 Task: Open Card Card0000000156 in Board Board0000000039 in Workspace WS0000000013 in Trello. Add Member Carxxstreet791@gmail.com to Card Card0000000156 in Board Board0000000039 in Workspace WS0000000013 in Trello. Add Red Label titled Label0000000156 to Card Card0000000156 in Board Board0000000039 in Workspace WS0000000013 in Trello. Add Checklist CL0000000156 to Card Card0000000156 in Board Board0000000039 in Workspace WS0000000013 in Trello. Add Dates with Start Date as Nov 01 2023 and Due Date as Nov 30 2023 to Card Card0000000156 in Board Board0000000039 in Workspace WS0000000013 in Trello
Action: Mouse moved to (627, 104)
Screenshot: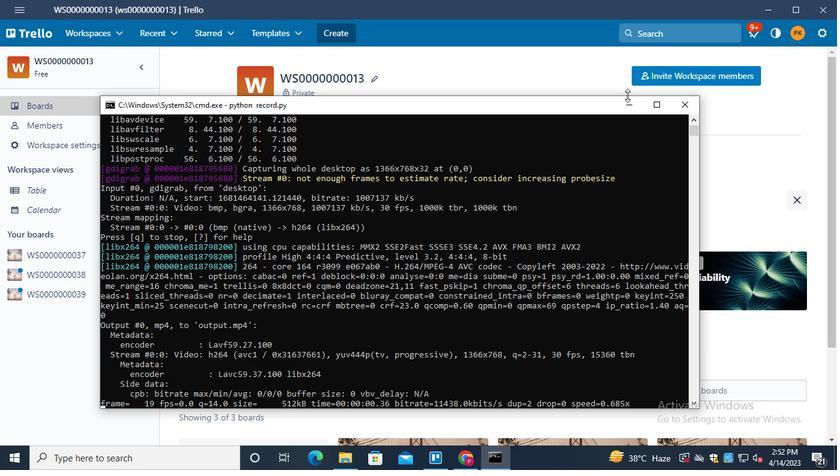 
Action: Mouse pressed left at (627, 104)
Screenshot: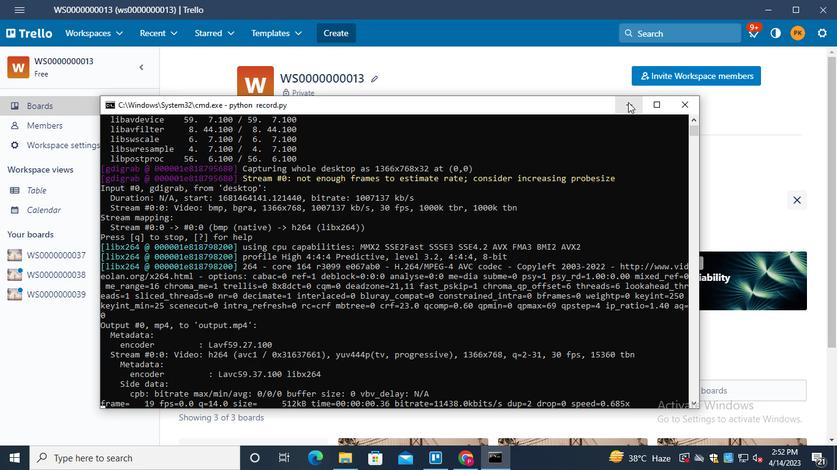
Action: Mouse moved to (49, 291)
Screenshot: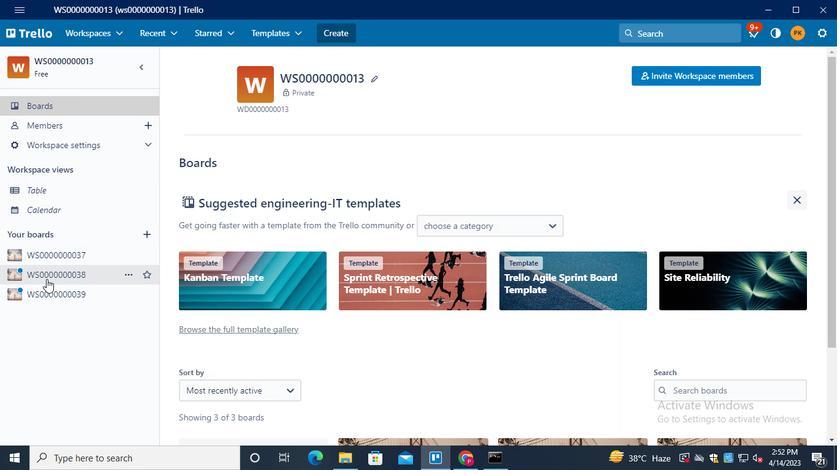 
Action: Mouse pressed left at (49, 291)
Screenshot: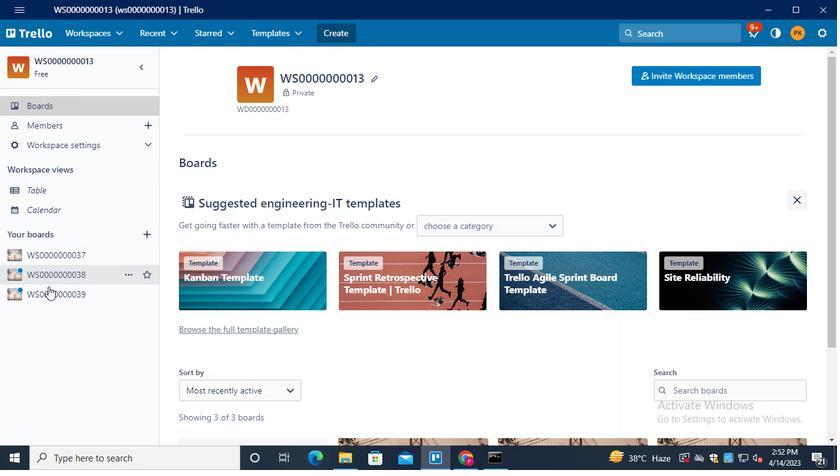 
Action: Mouse moved to (224, 394)
Screenshot: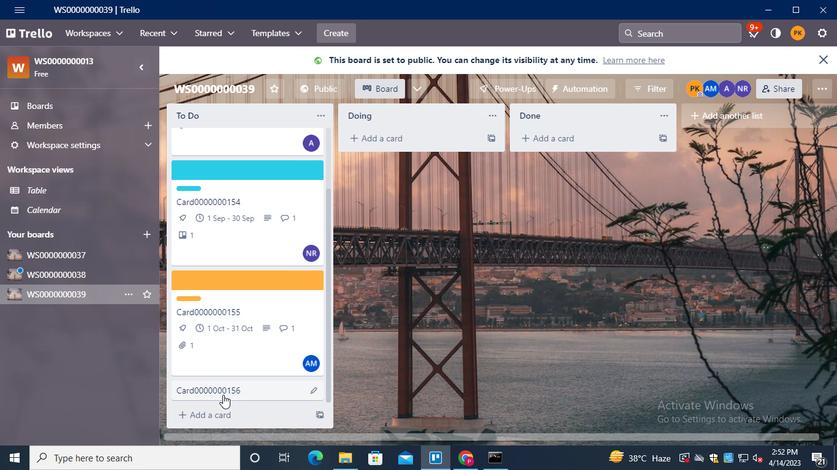 
Action: Mouse pressed left at (224, 394)
Screenshot: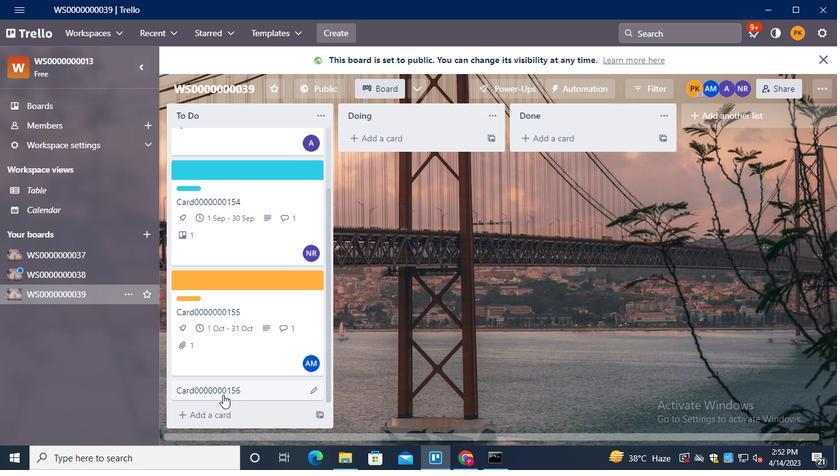 
Action: Mouse moved to (585, 154)
Screenshot: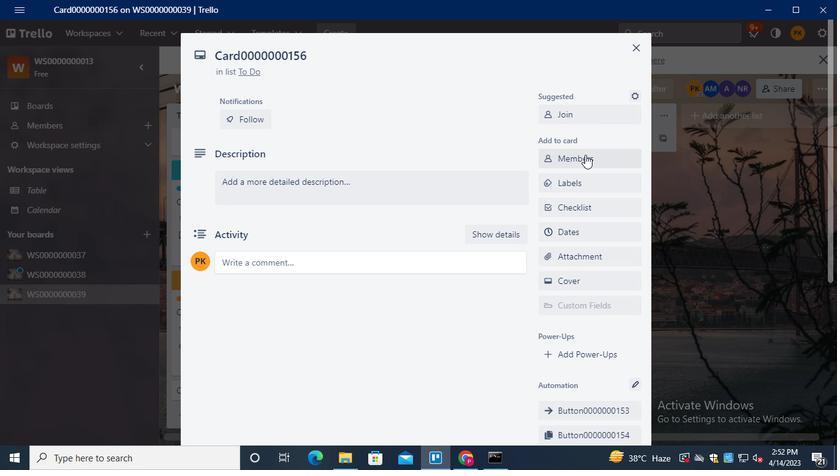 
Action: Mouse pressed left at (585, 154)
Screenshot: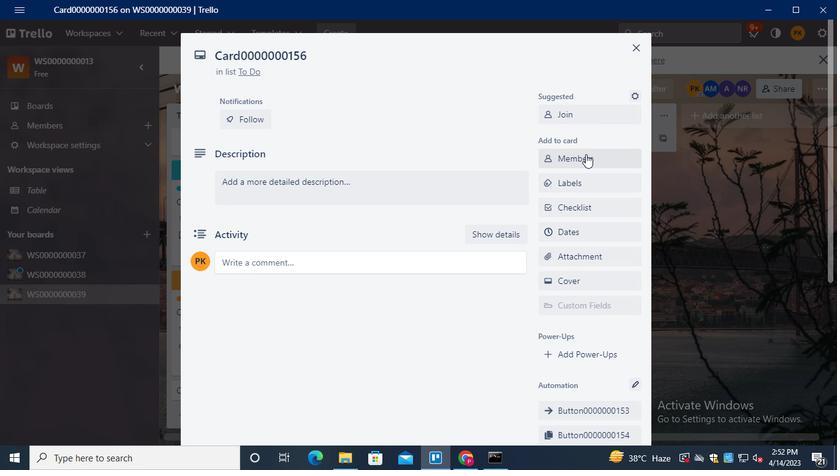 
Action: Mouse moved to (580, 158)
Screenshot: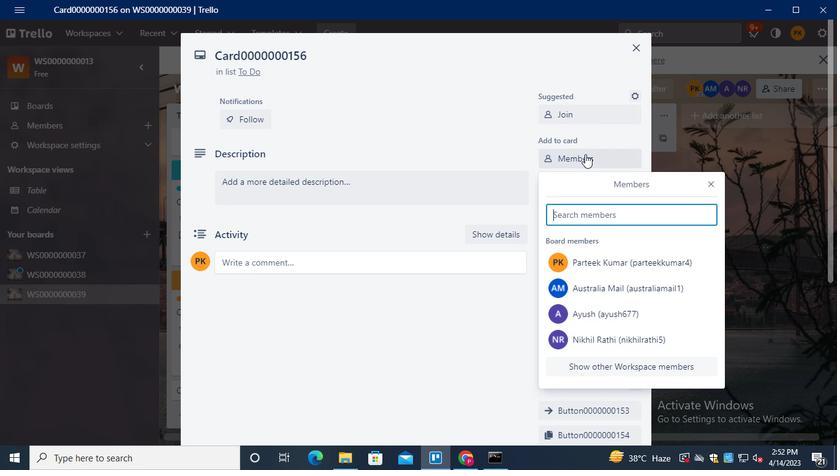 
Action: Keyboard Key.shift
Screenshot: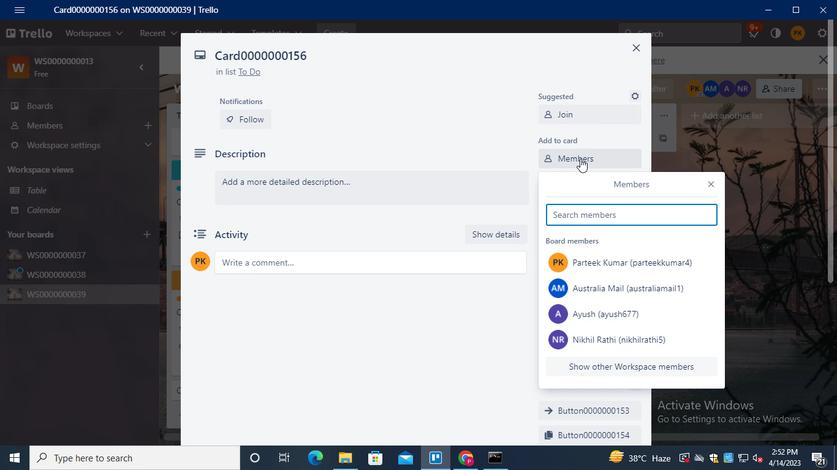 
Action: Keyboard Key.shift
Screenshot: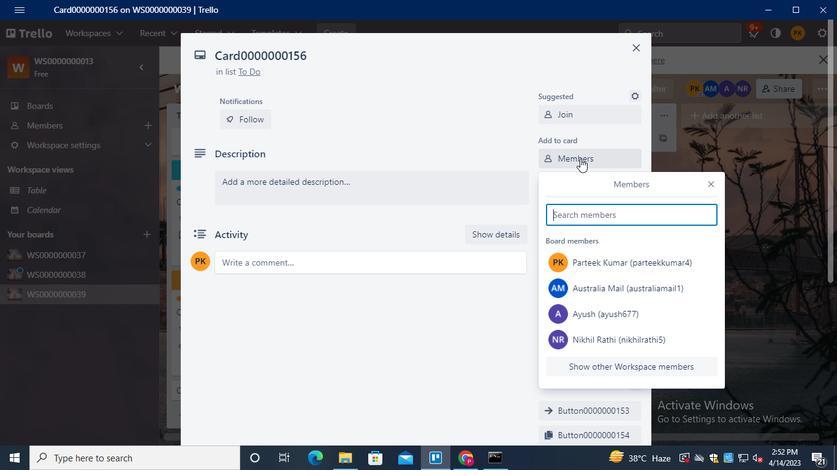 
Action: Keyboard Key.shift
Screenshot: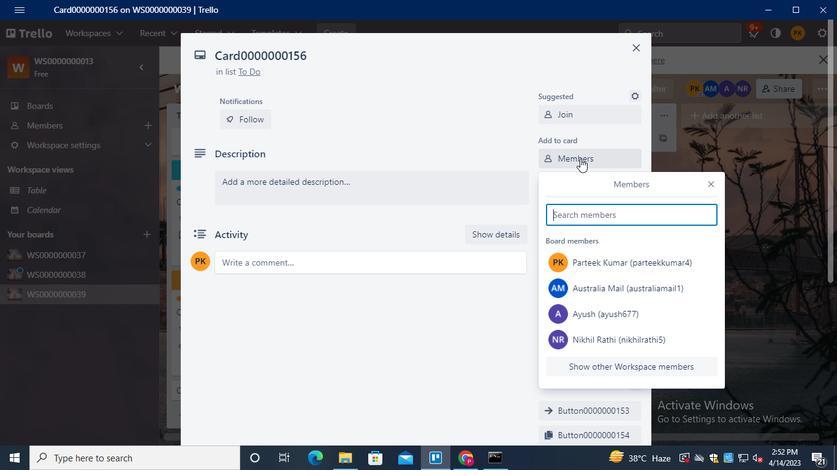 
Action: Keyboard Key.shift
Screenshot: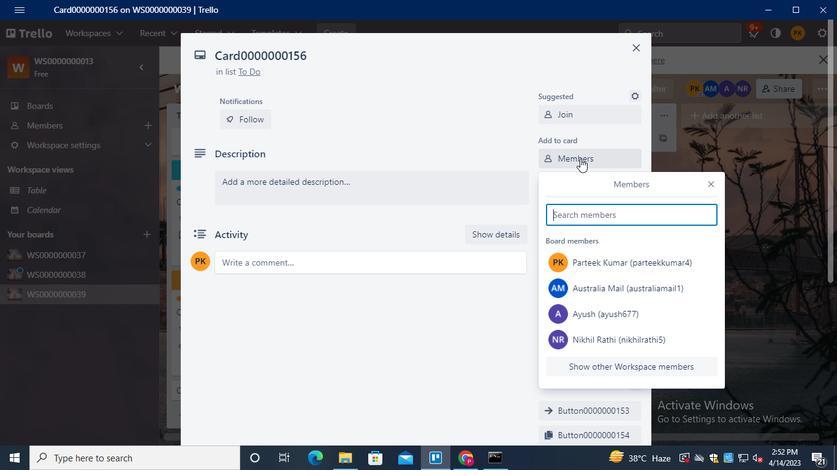 
Action: Keyboard C
Screenshot: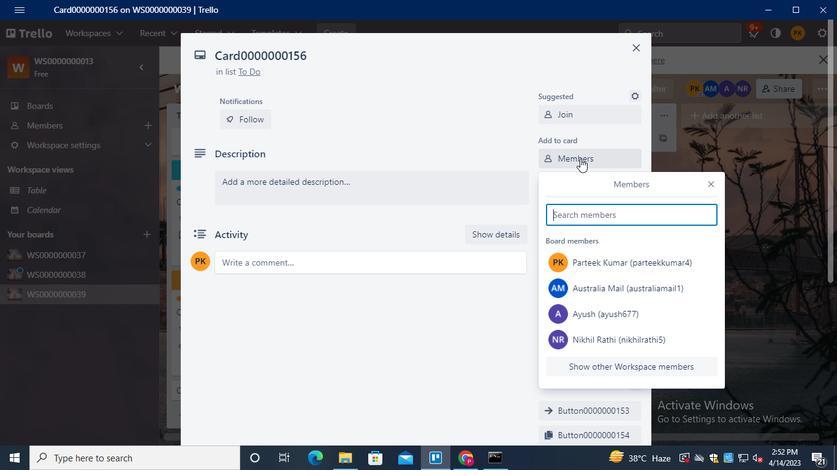 
Action: Keyboard a
Screenshot: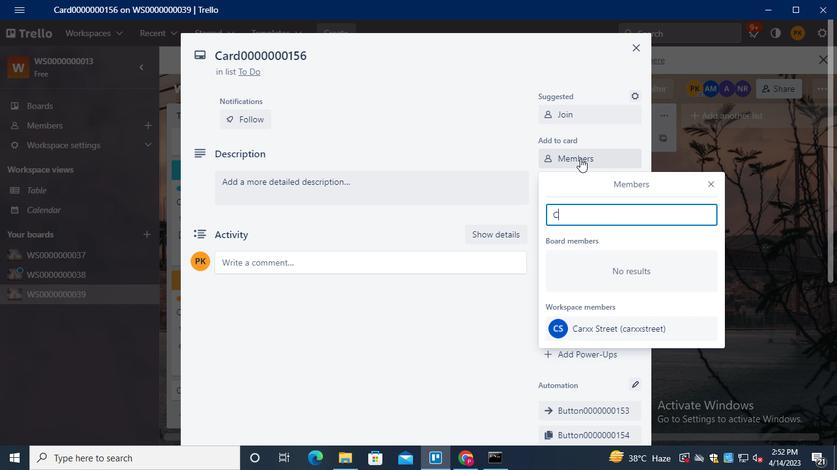 
Action: Keyboard r
Screenshot: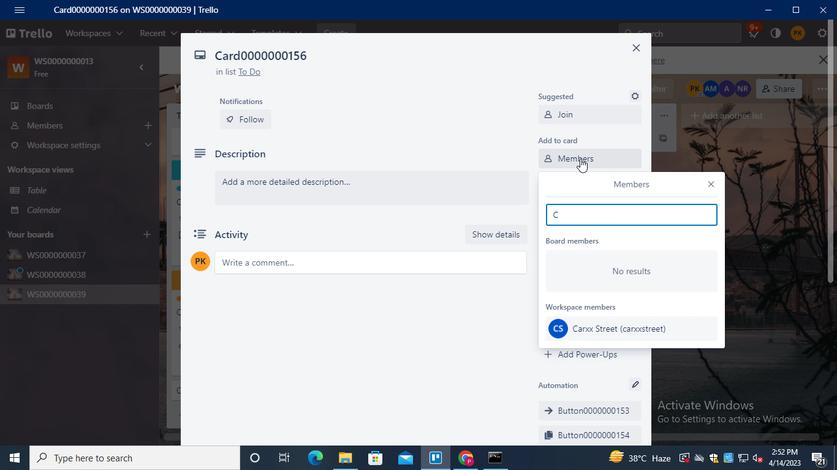 
Action: Mouse moved to (590, 331)
Screenshot: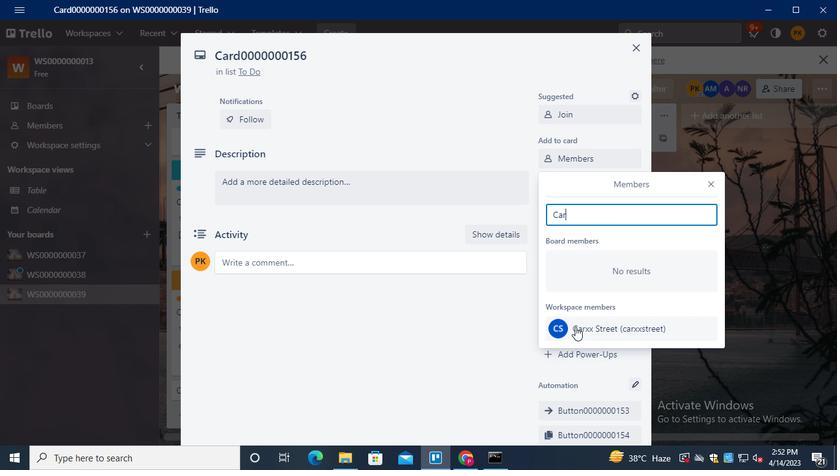 
Action: Mouse pressed left at (590, 331)
Screenshot: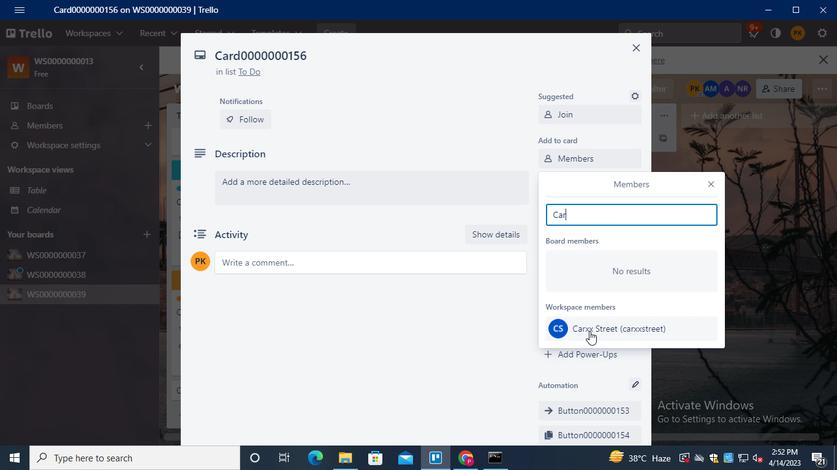 
Action: Mouse moved to (708, 184)
Screenshot: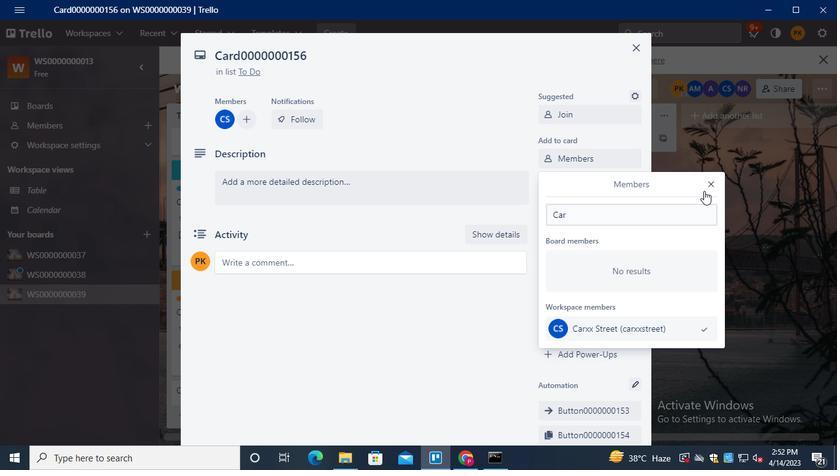 
Action: Mouse pressed left at (708, 184)
Screenshot: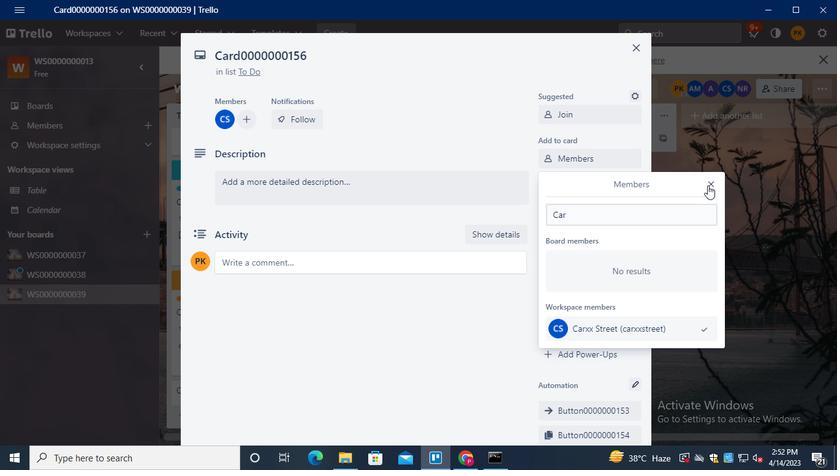 
Action: Mouse moved to (577, 188)
Screenshot: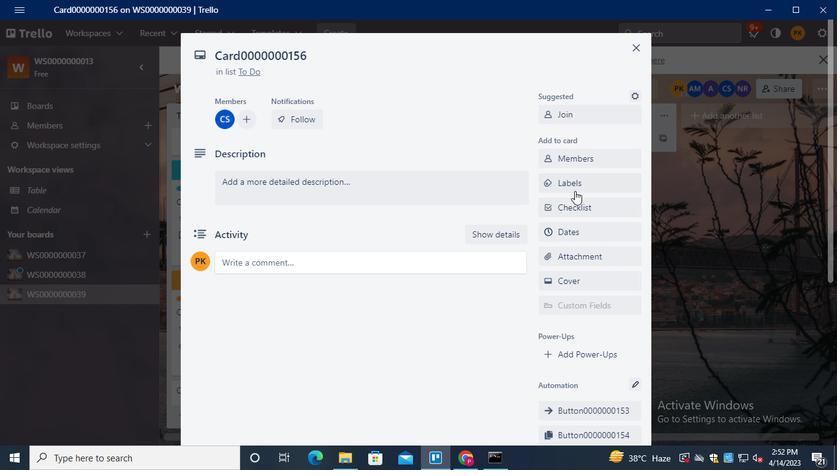 
Action: Mouse pressed left at (577, 188)
Screenshot: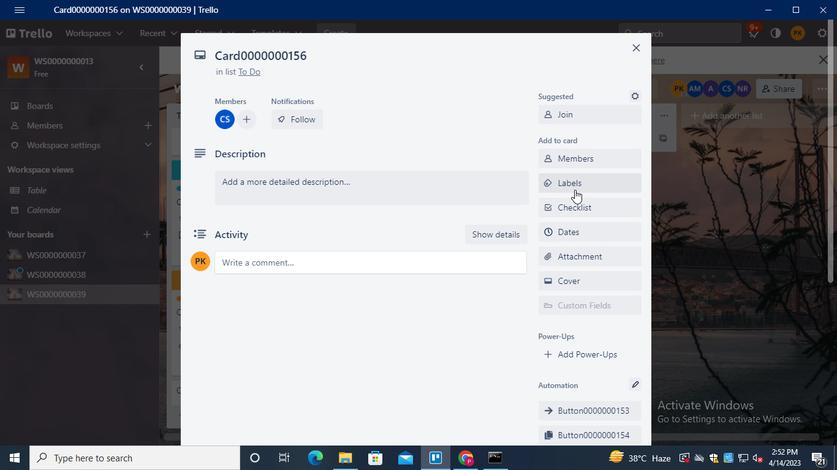 
Action: Mouse moved to (599, 339)
Screenshot: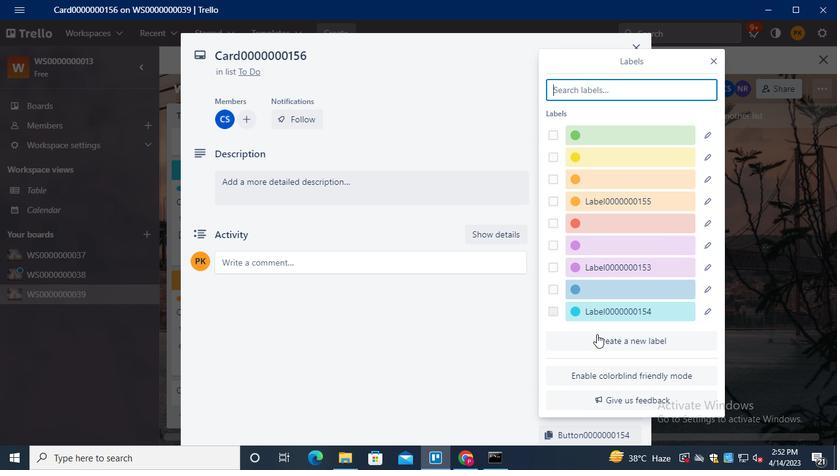 
Action: Mouse pressed left at (599, 339)
Screenshot: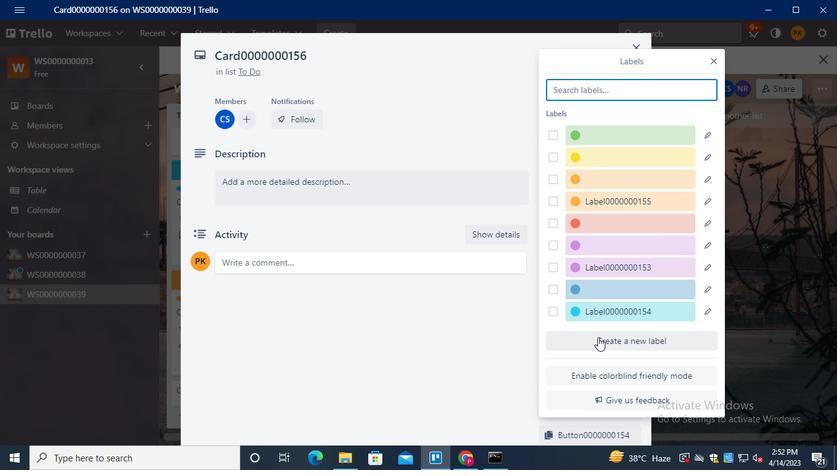 
Action: Mouse moved to (589, 207)
Screenshot: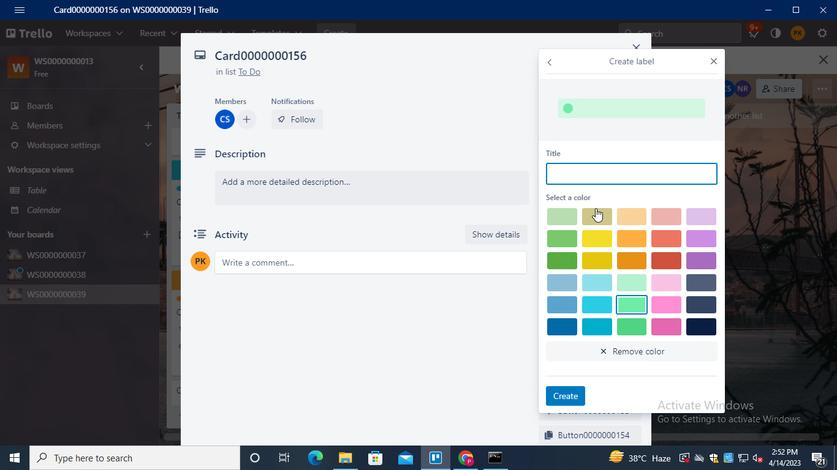 
Action: Keyboard Key.shift
Screenshot: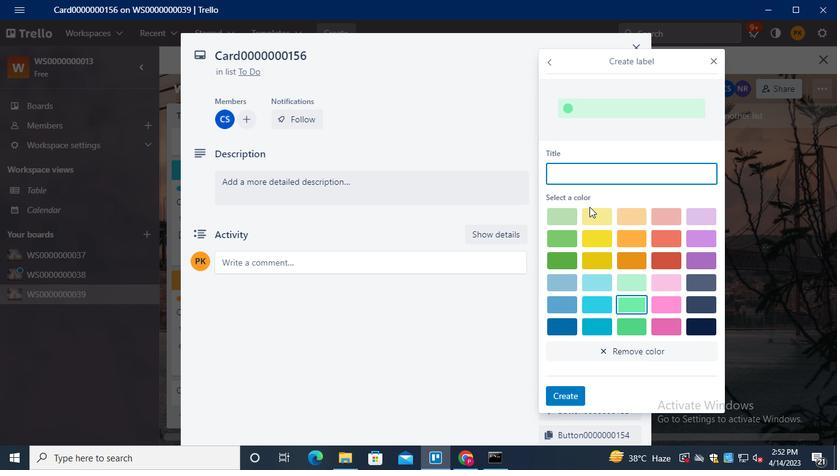 
Action: Keyboard L
Screenshot: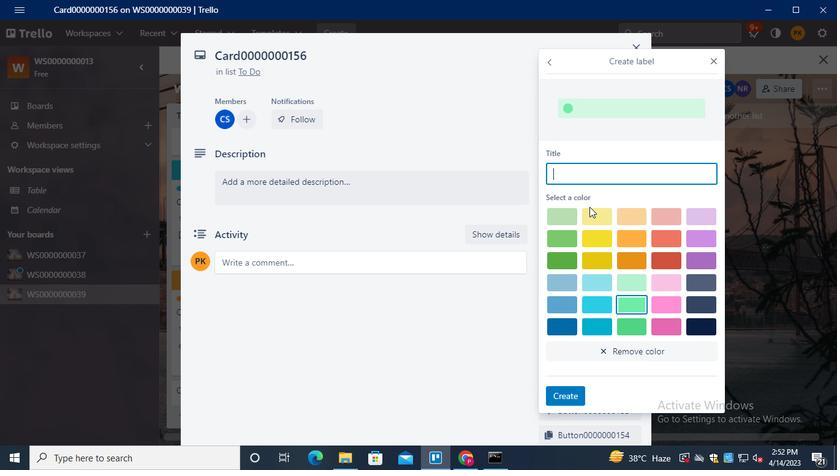 
Action: Keyboard a
Screenshot: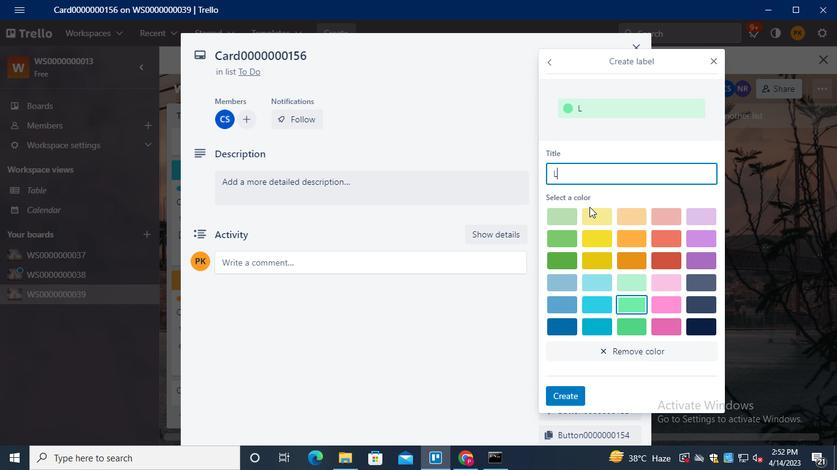 
Action: Keyboard b
Screenshot: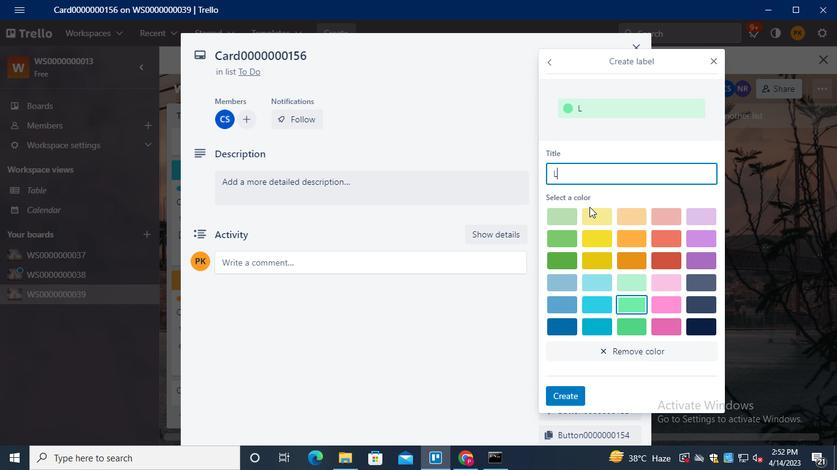 
Action: Keyboard e
Screenshot: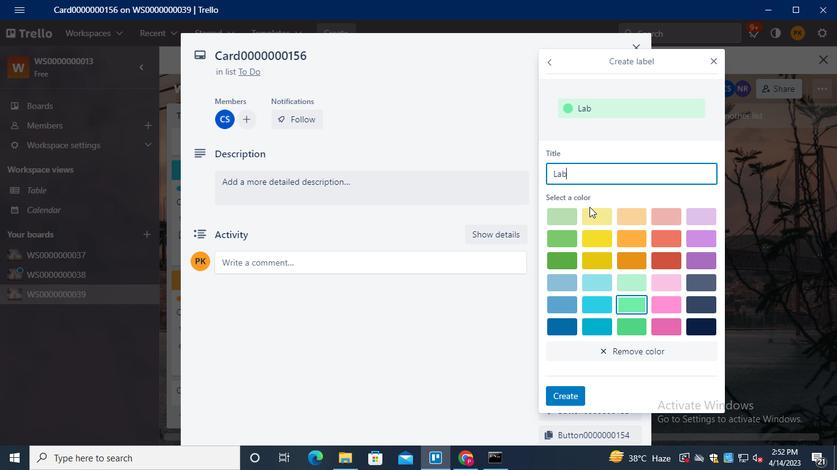 
Action: Keyboard l
Screenshot: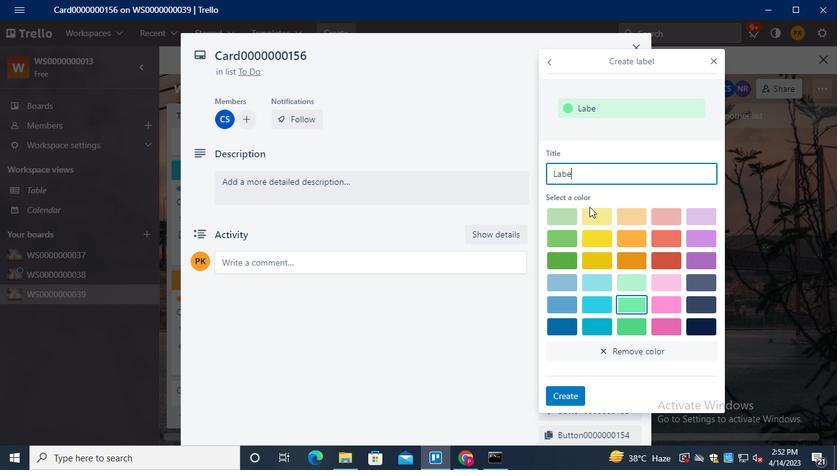 
Action: Keyboard <96>
Screenshot: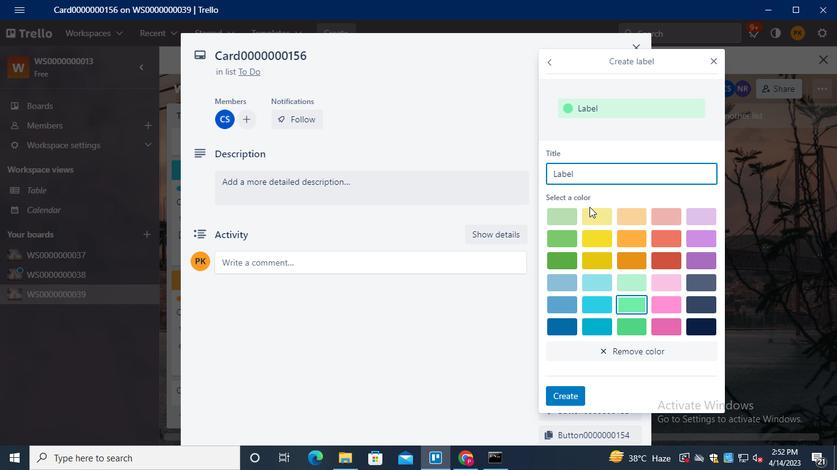 
Action: Keyboard <96>
Screenshot: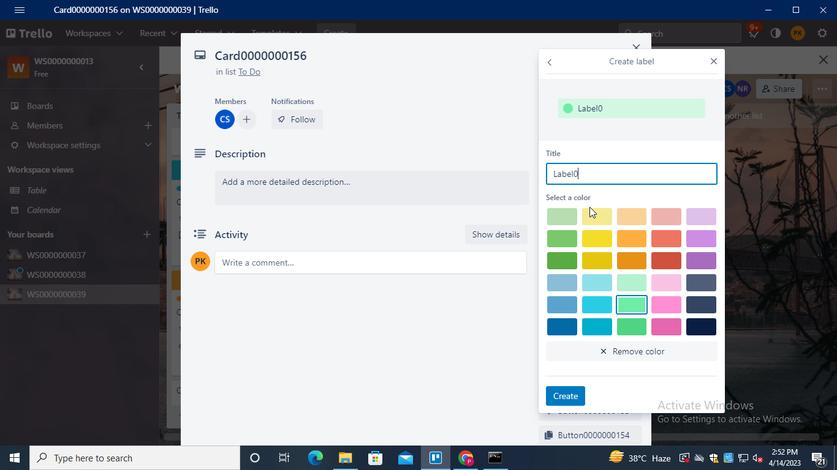 
Action: Keyboard <96>
Screenshot: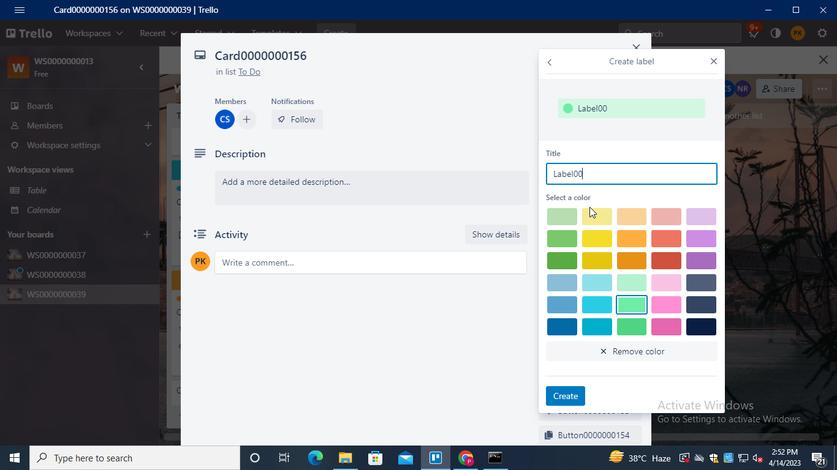 
Action: Keyboard <96>
Screenshot: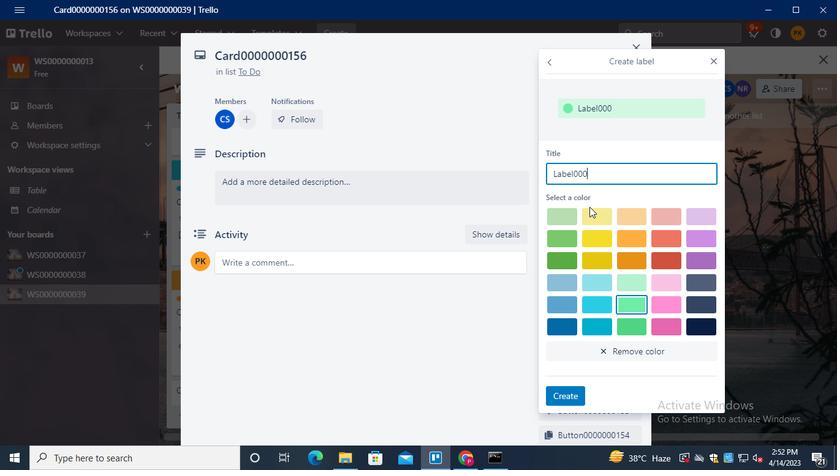 
Action: Keyboard <96>
Screenshot: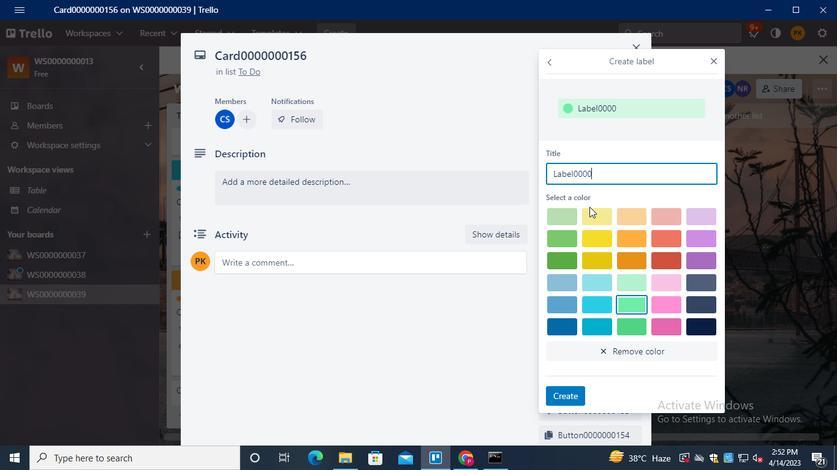 
Action: Keyboard <96>
Screenshot: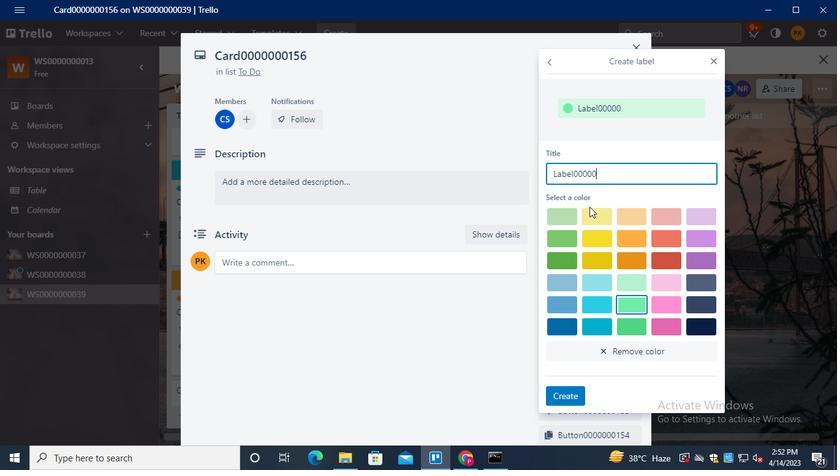 
Action: Keyboard <96>
Screenshot: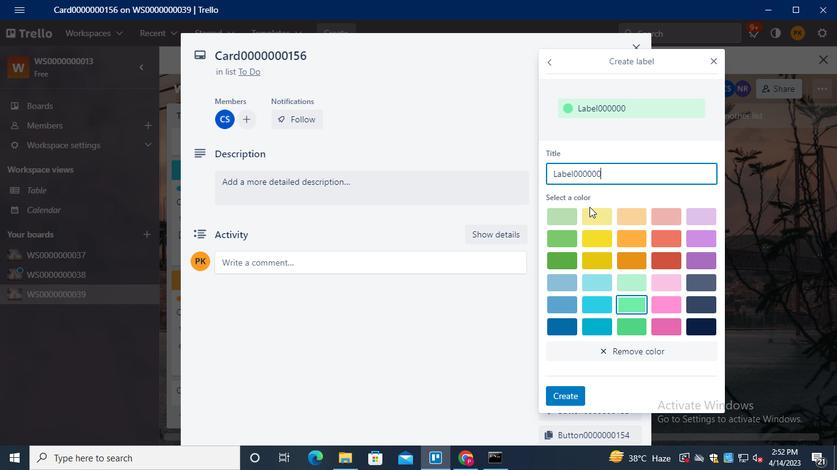 
Action: Keyboard <97>
Screenshot: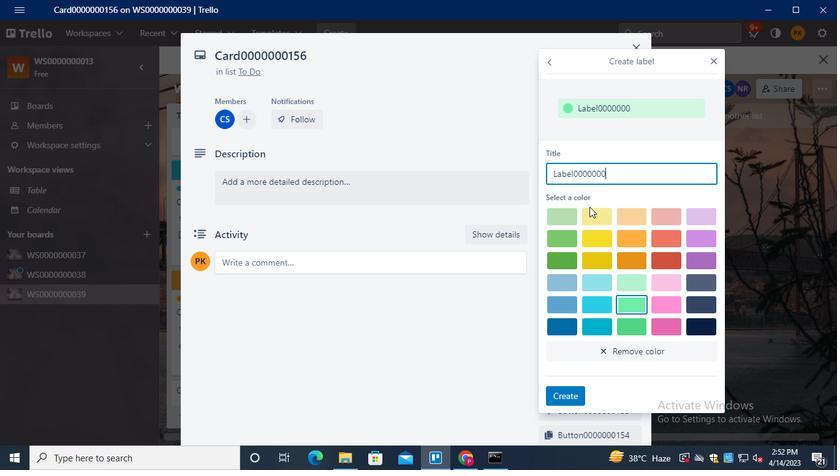 
Action: Keyboard <101>
Screenshot: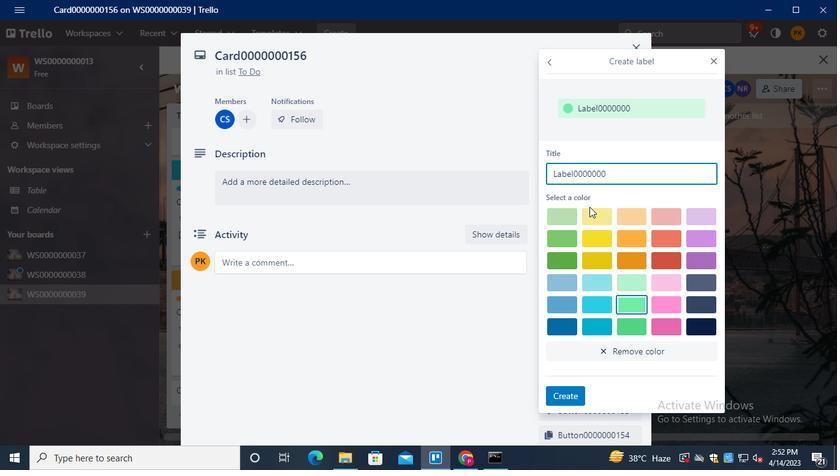 
Action: Keyboard <102>
Screenshot: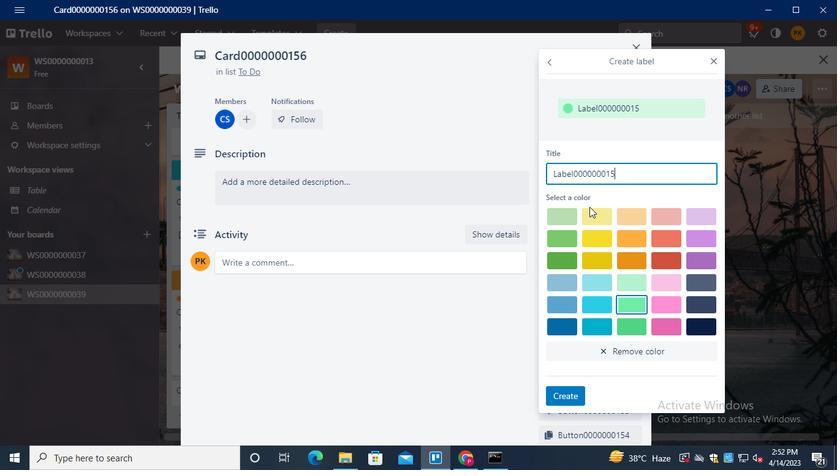 
Action: Mouse moved to (670, 243)
Screenshot: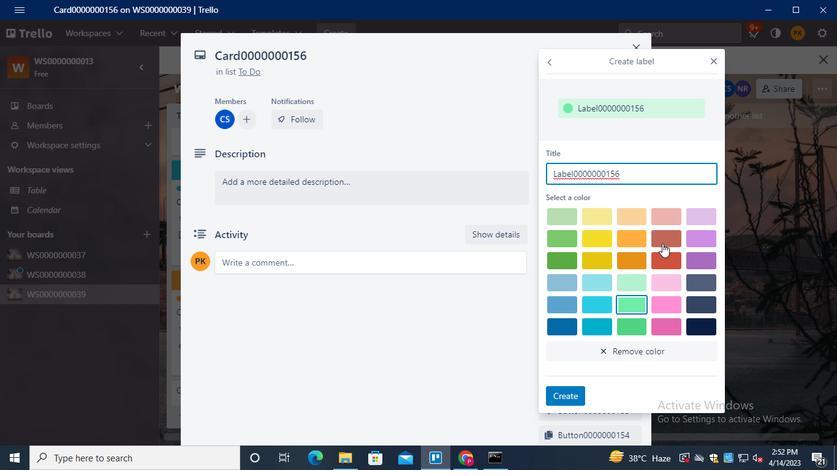 
Action: Mouse pressed left at (670, 243)
Screenshot: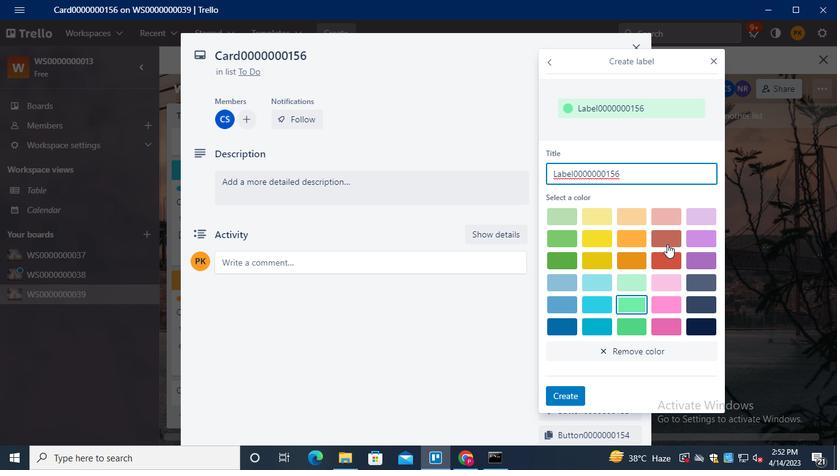 
Action: Mouse moved to (562, 394)
Screenshot: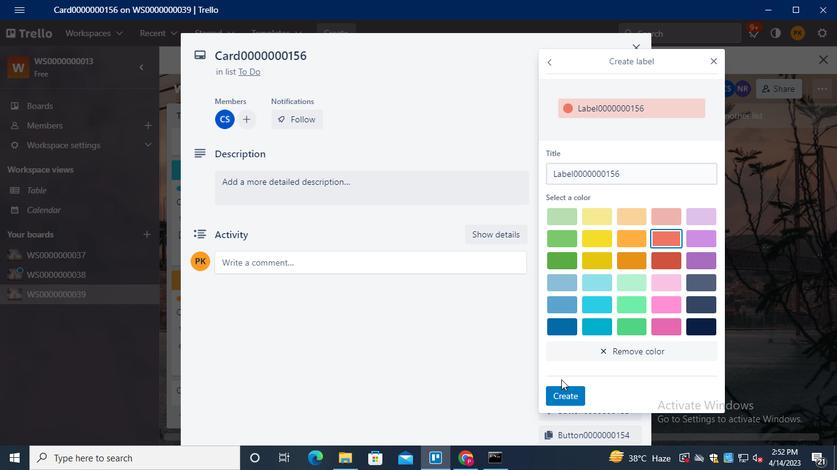 
Action: Mouse pressed left at (562, 394)
Screenshot: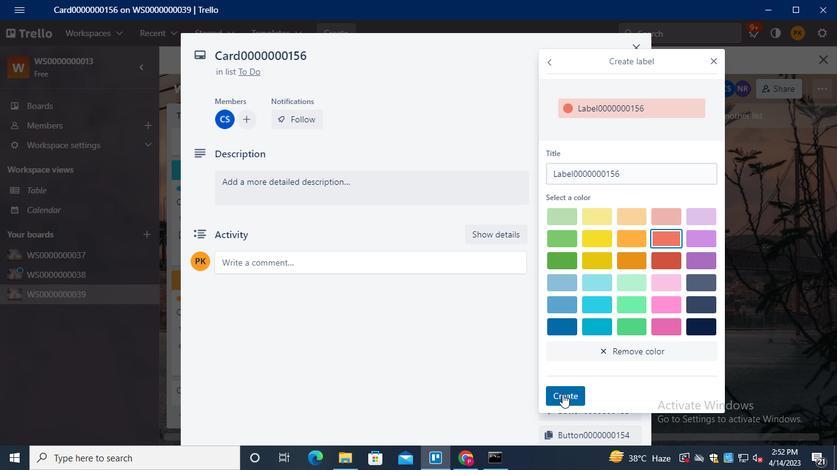 
Action: Mouse moved to (715, 62)
Screenshot: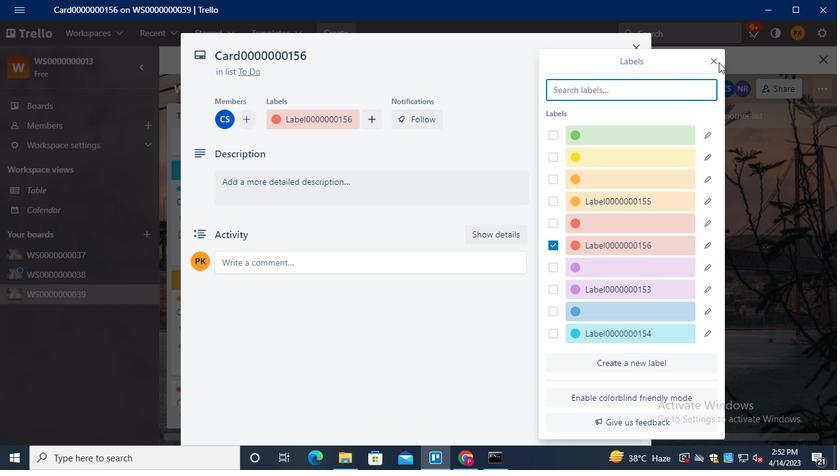 
Action: Mouse pressed left at (715, 62)
Screenshot: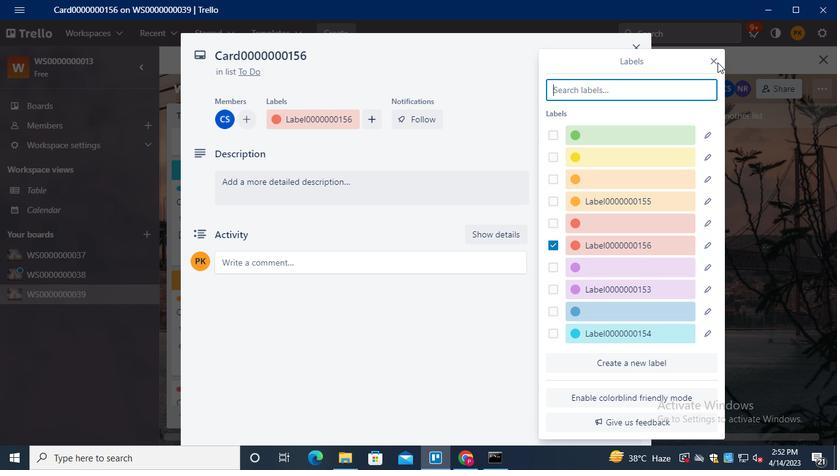 
Action: Mouse moved to (597, 207)
Screenshot: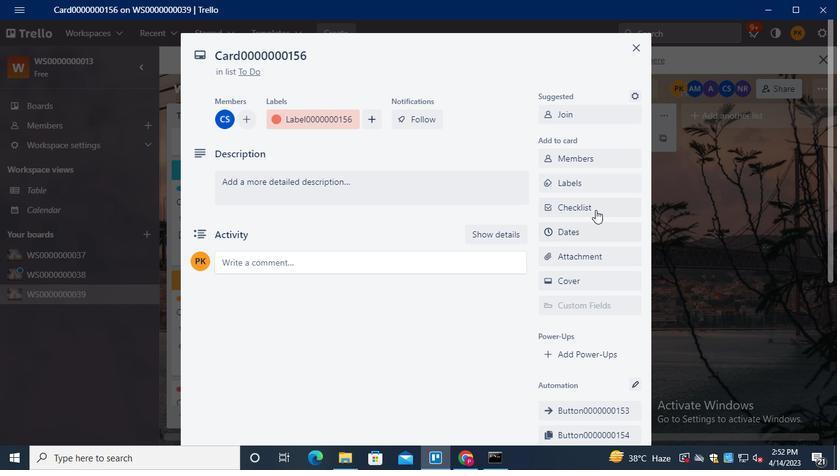 
Action: Mouse pressed left at (597, 207)
Screenshot: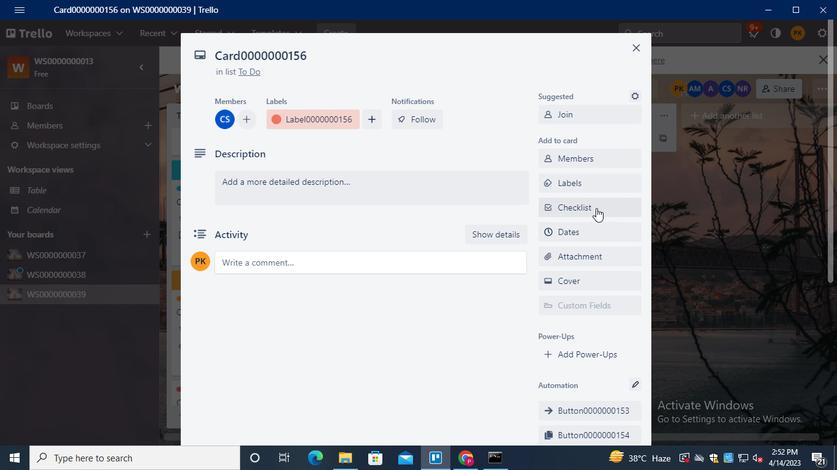 
Action: Mouse moved to (593, 209)
Screenshot: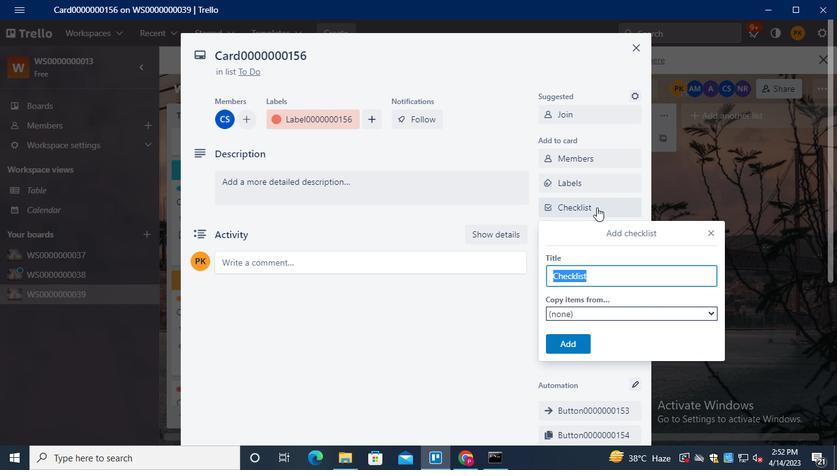 
Action: Keyboard Key.shift
Screenshot: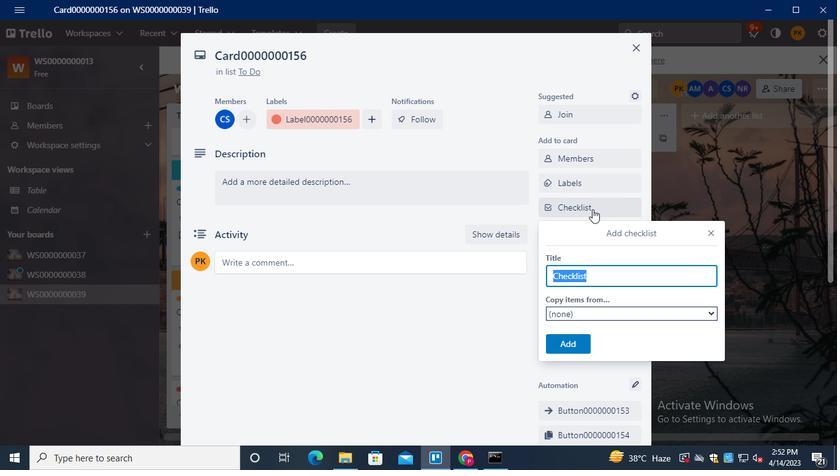 
Action: Keyboard Key.shift
Screenshot: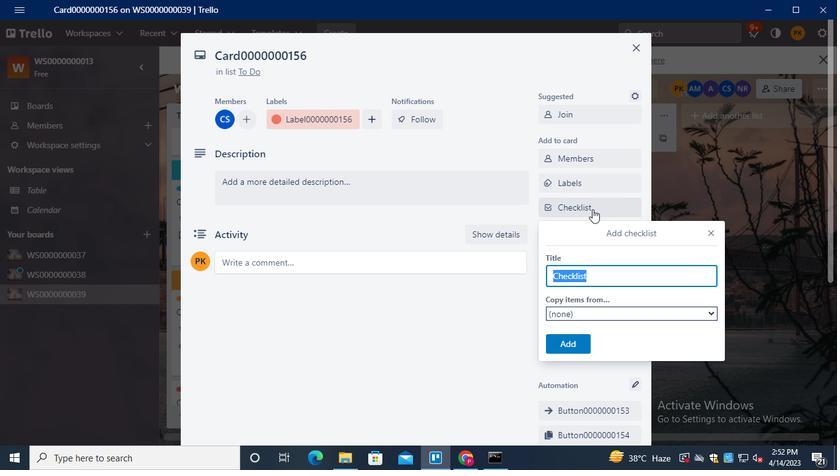 
Action: Keyboard Key.shift
Screenshot: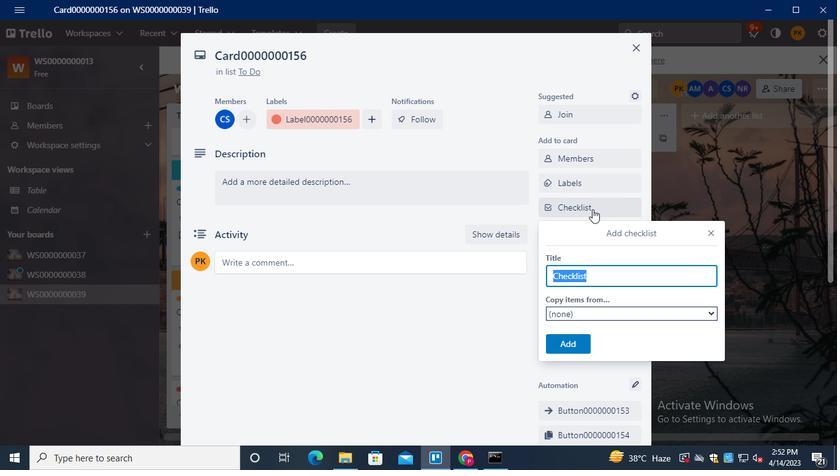 
Action: Keyboard Key.shift
Screenshot: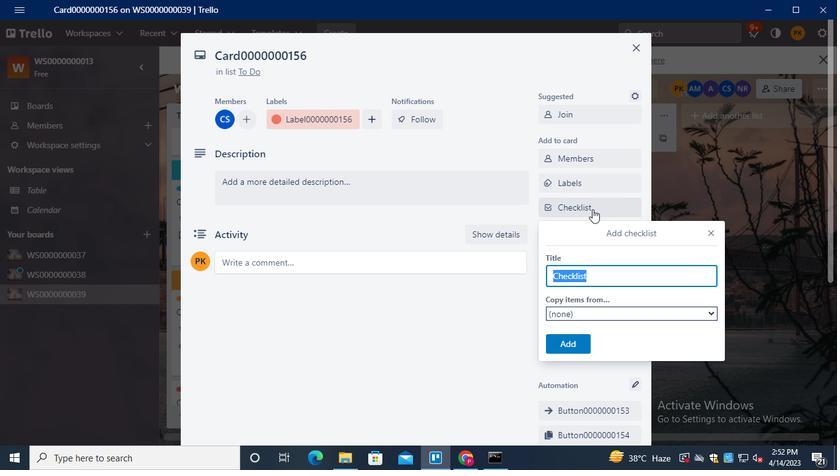 
Action: Keyboard Key.shift
Screenshot: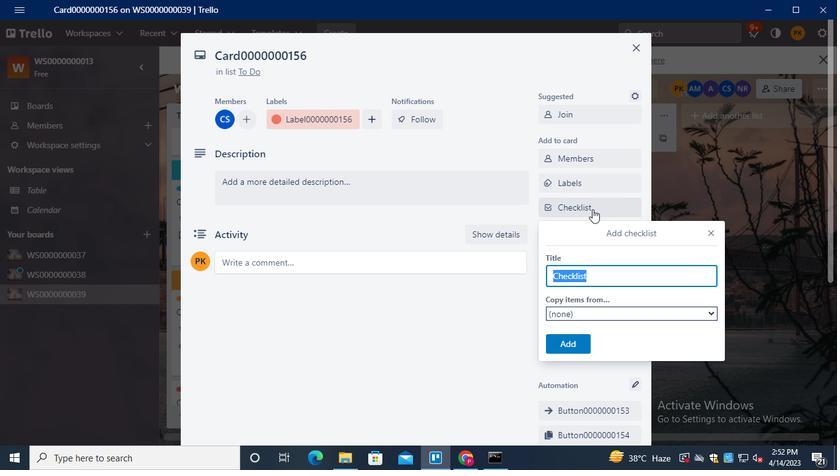 
Action: Keyboard Key.shift
Screenshot: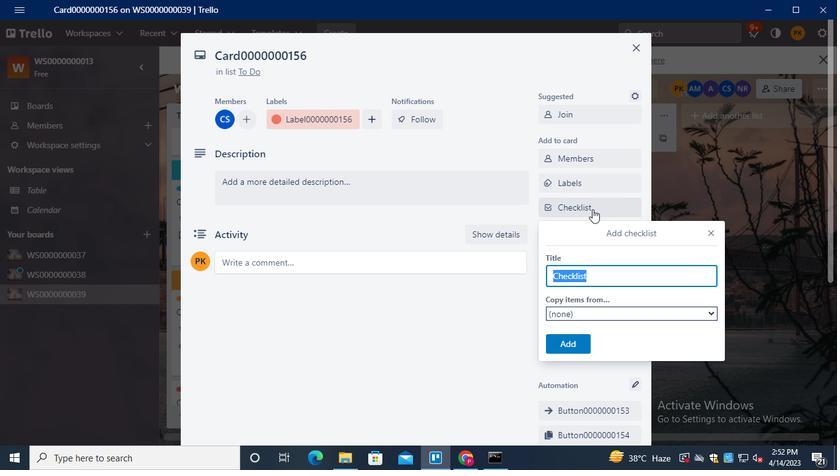 
Action: Keyboard Key.shift
Screenshot: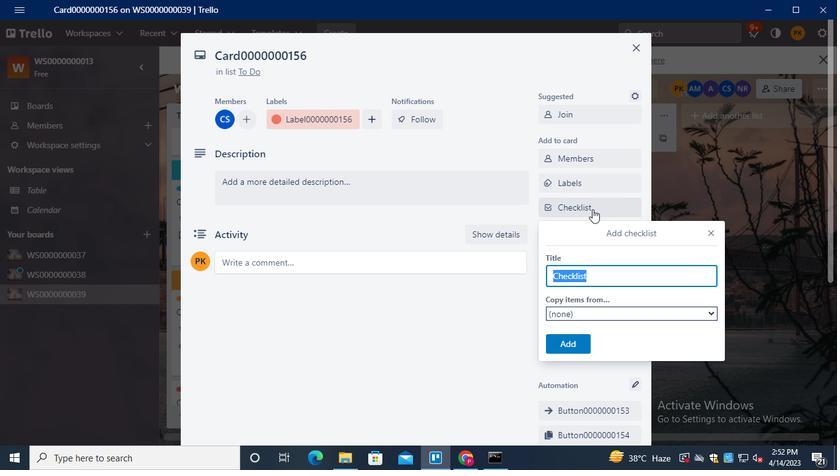 
Action: Keyboard Key.shift
Screenshot: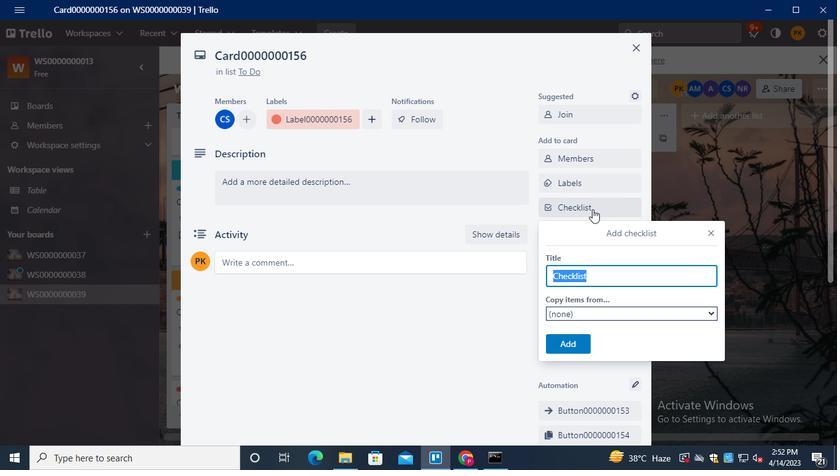 
Action: Keyboard C
Screenshot: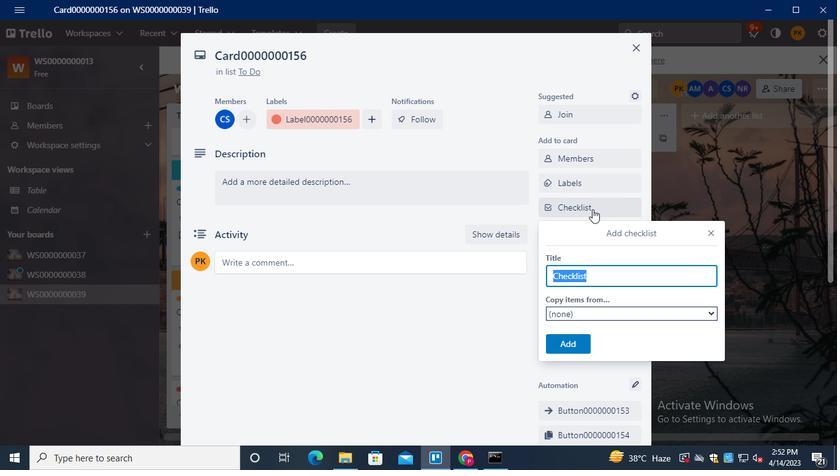 
Action: Keyboard L
Screenshot: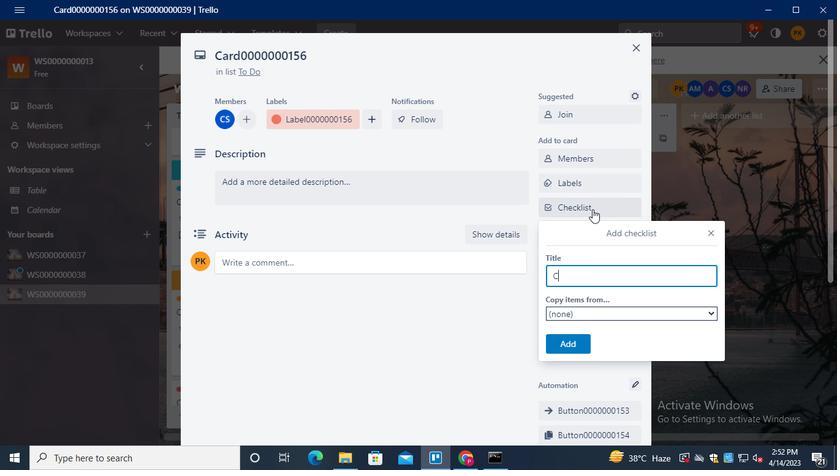 
Action: Keyboard <96>
Screenshot: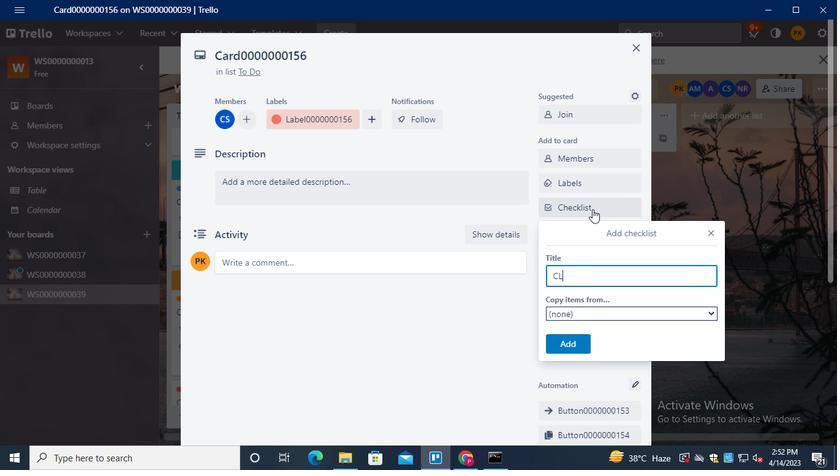 
Action: Keyboard <96>
Screenshot: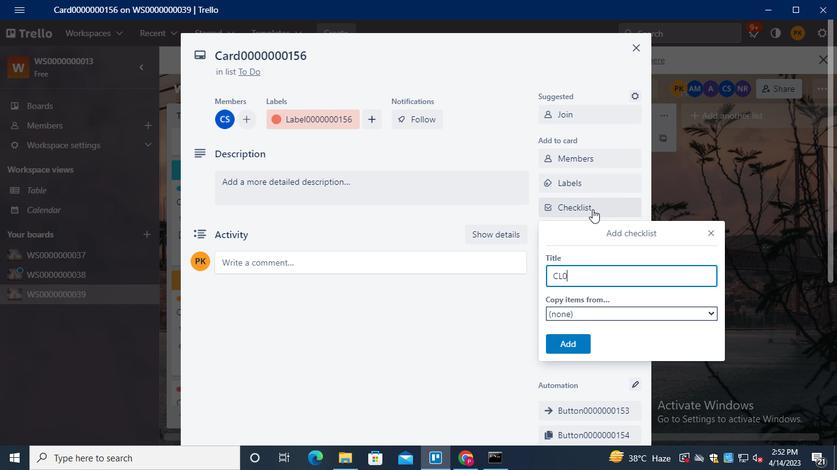 
Action: Keyboard <96>
Screenshot: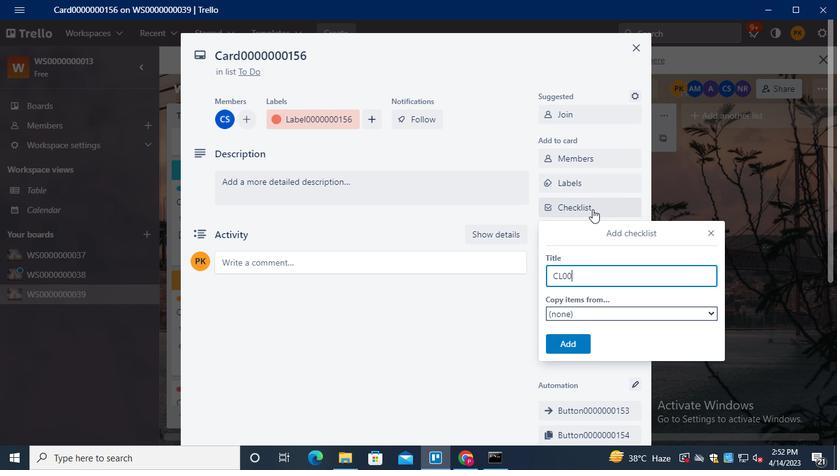 
Action: Keyboard <96>
Screenshot: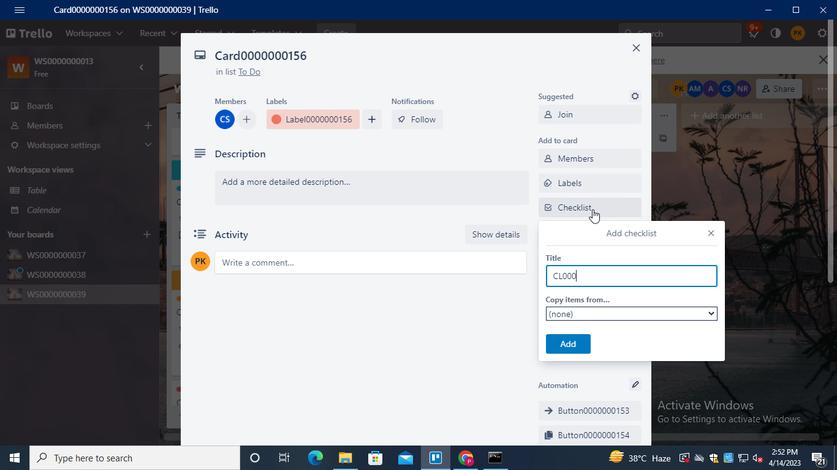 
Action: Keyboard <96>
Screenshot: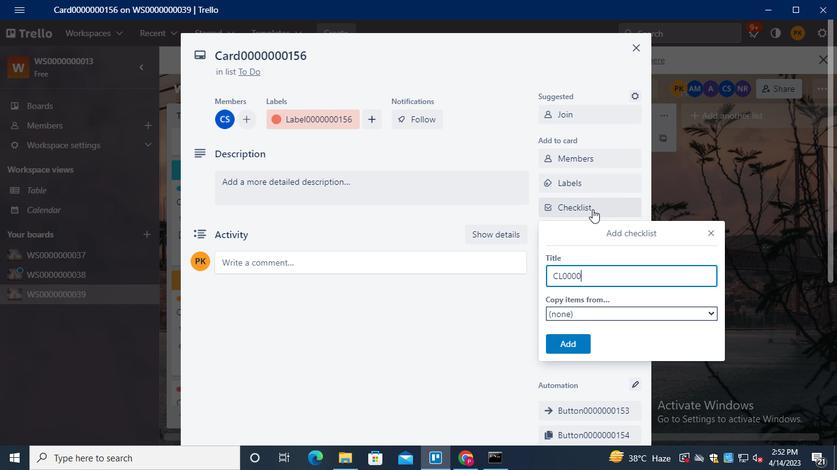 
Action: Keyboard <96>
Screenshot: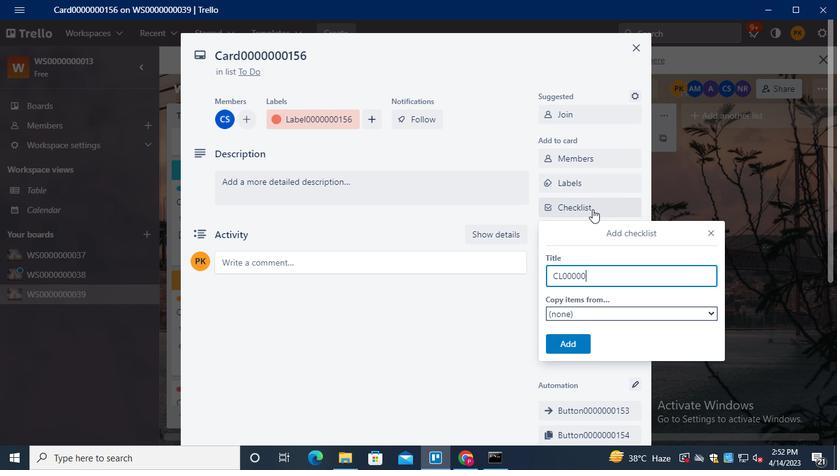 
Action: Keyboard <96>
Screenshot: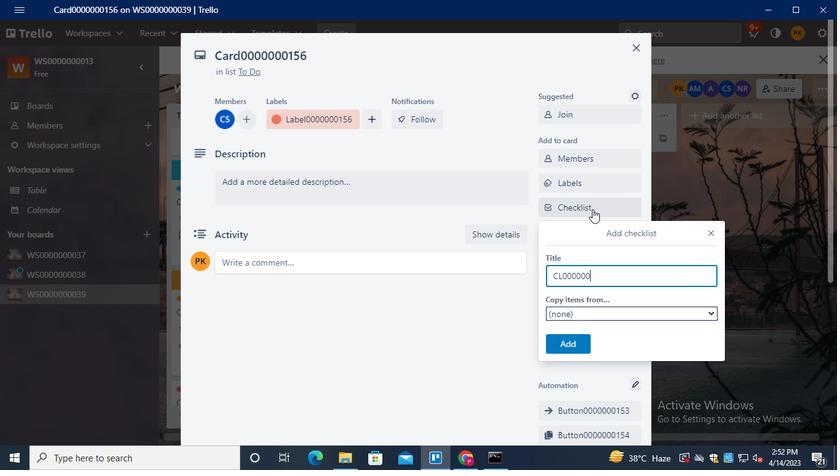 
Action: Keyboard <97>
Screenshot: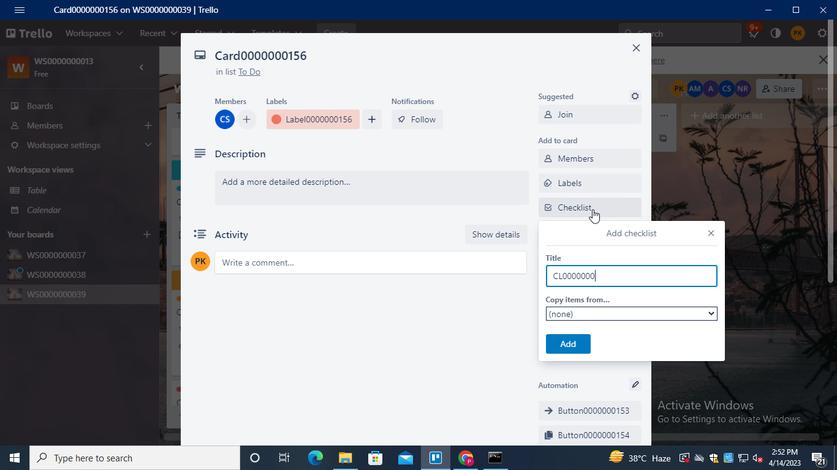 
Action: Keyboard <101>
Screenshot: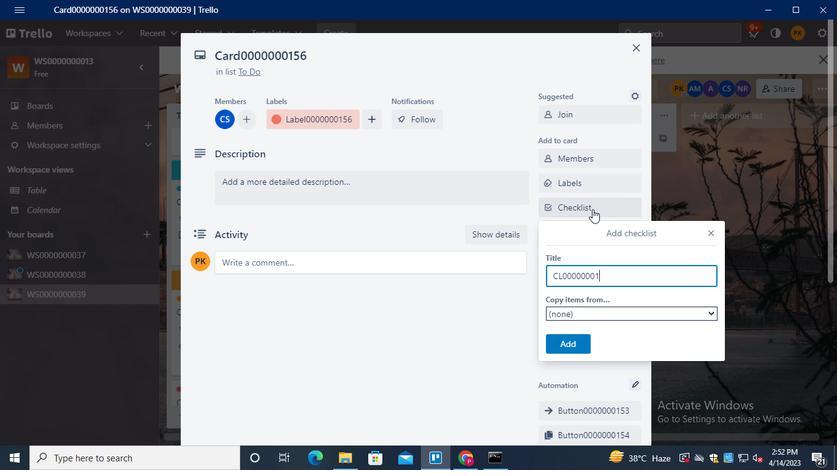 
Action: Keyboard <102>
Screenshot: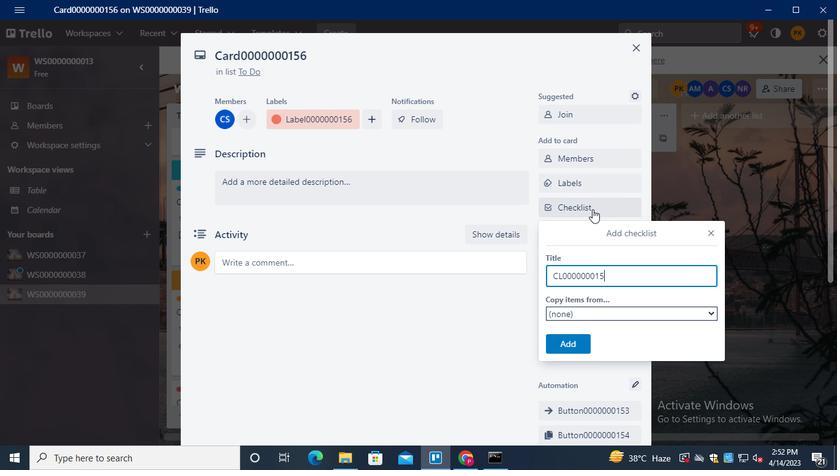 
Action: Mouse moved to (565, 339)
Screenshot: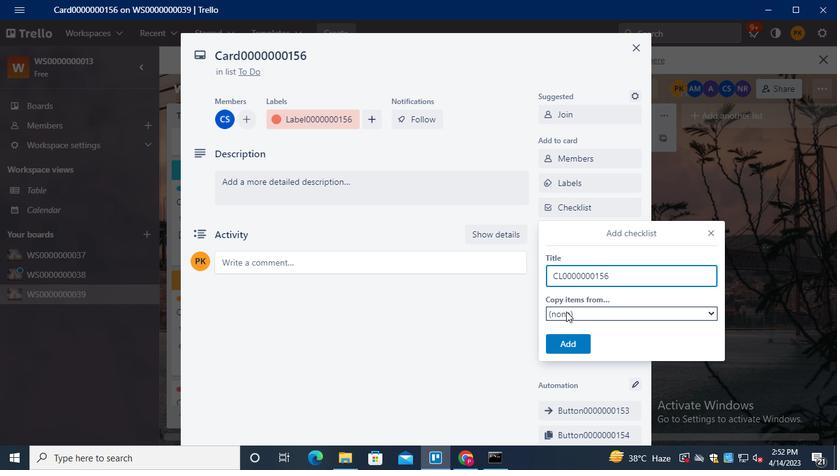 
Action: Mouse pressed left at (565, 339)
Screenshot: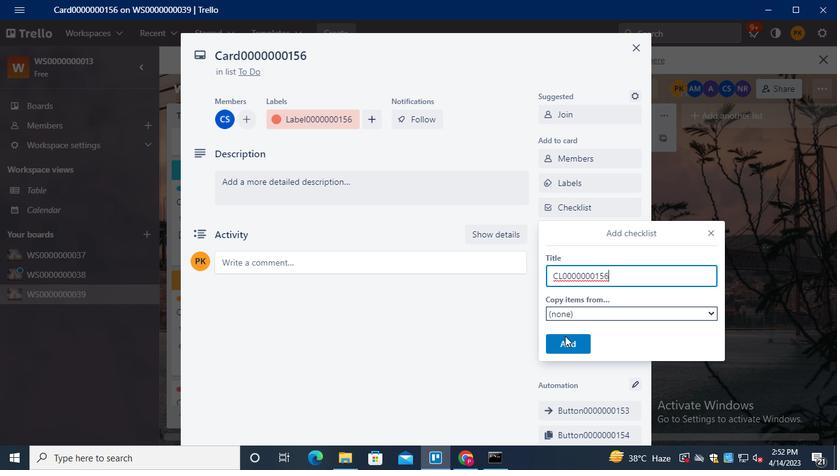 
Action: Mouse moved to (563, 235)
Screenshot: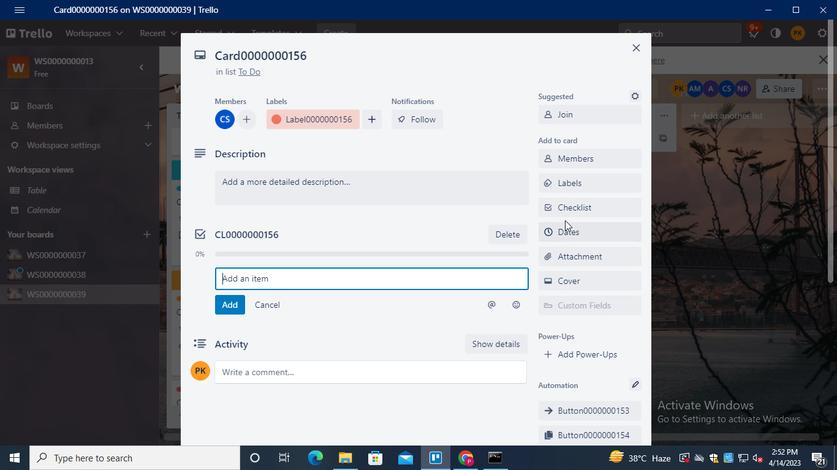 
Action: Mouse pressed left at (563, 235)
Screenshot: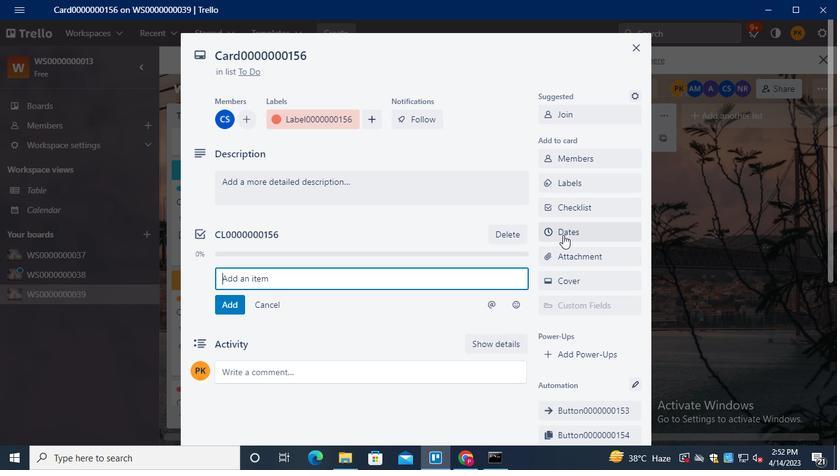 
Action: Mouse moved to (550, 279)
Screenshot: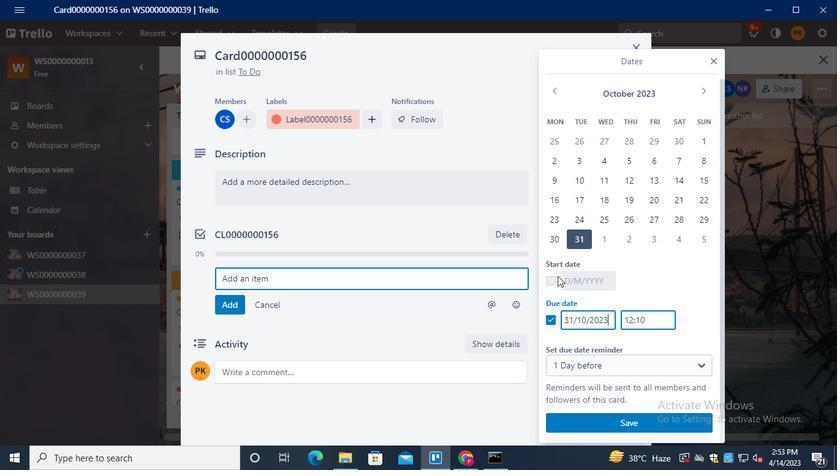 
Action: Mouse pressed left at (550, 279)
Screenshot: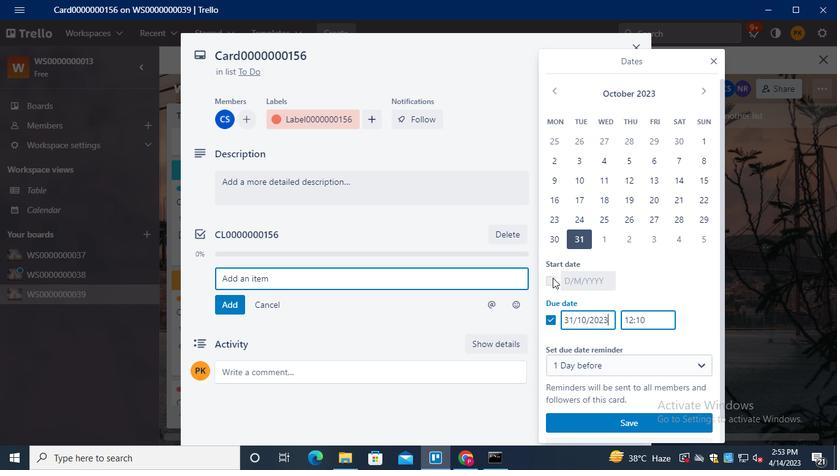 
Action: Mouse moved to (700, 92)
Screenshot: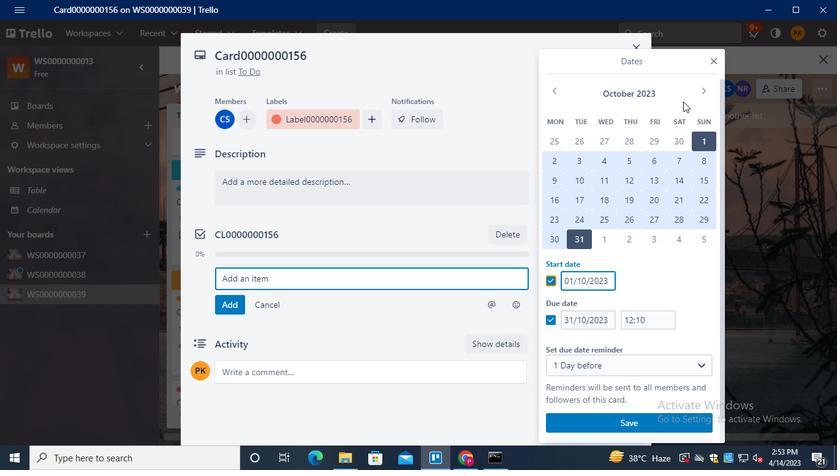
Action: Mouse pressed left at (700, 92)
Screenshot: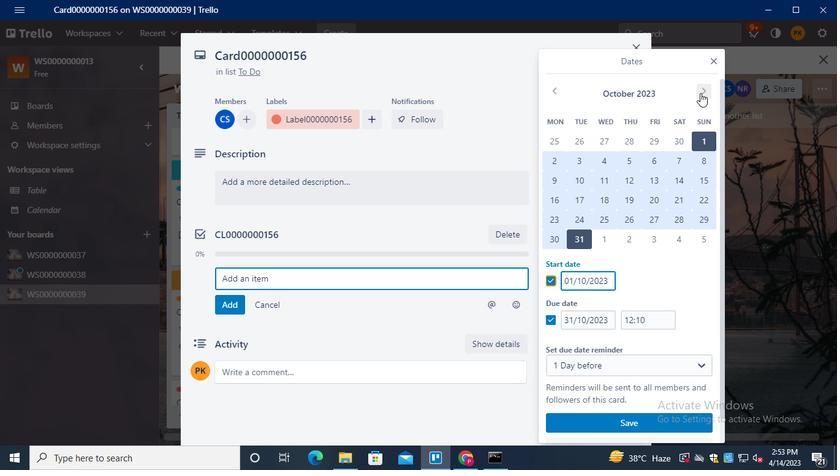 
Action: Mouse moved to (607, 146)
Screenshot: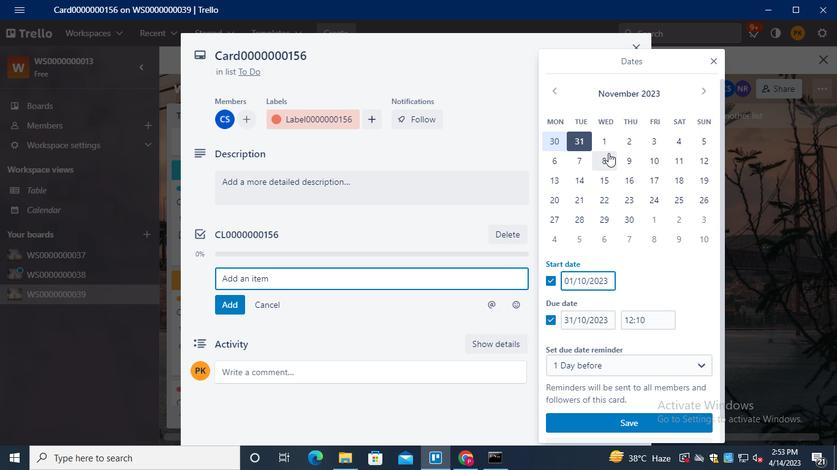 
Action: Mouse pressed left at (607, 146)
Screenshot: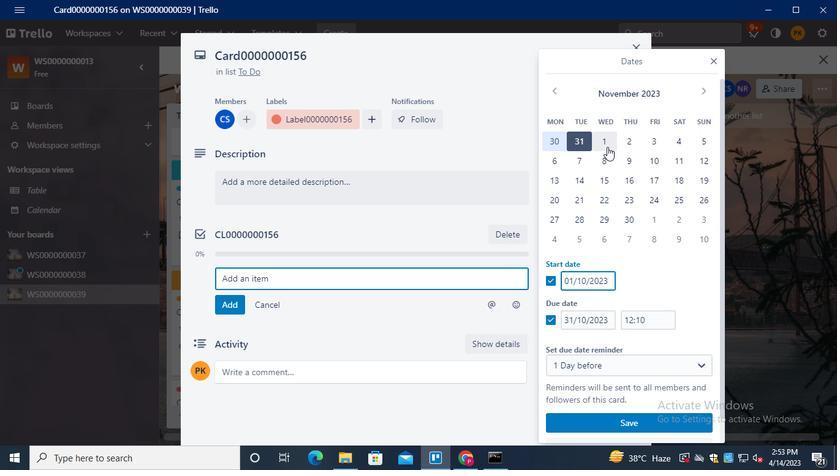 
Action: Mouse moved to (631, 223)
Screenshot: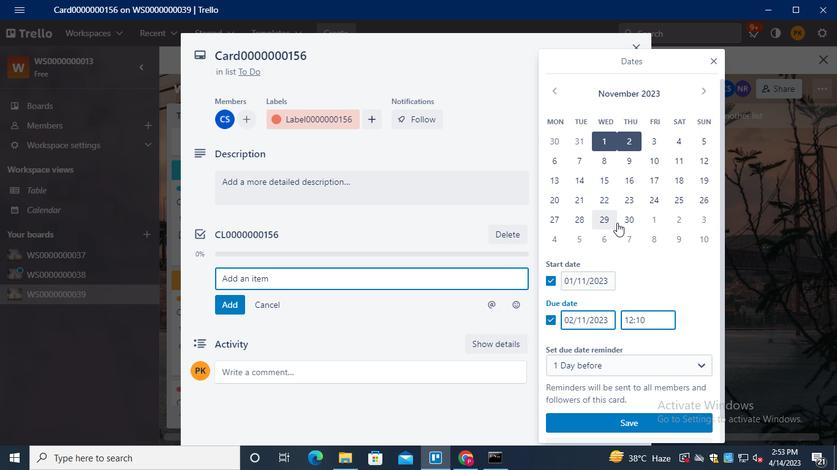 
Action: Mouse pressed left at (631, 223)
Screenshot: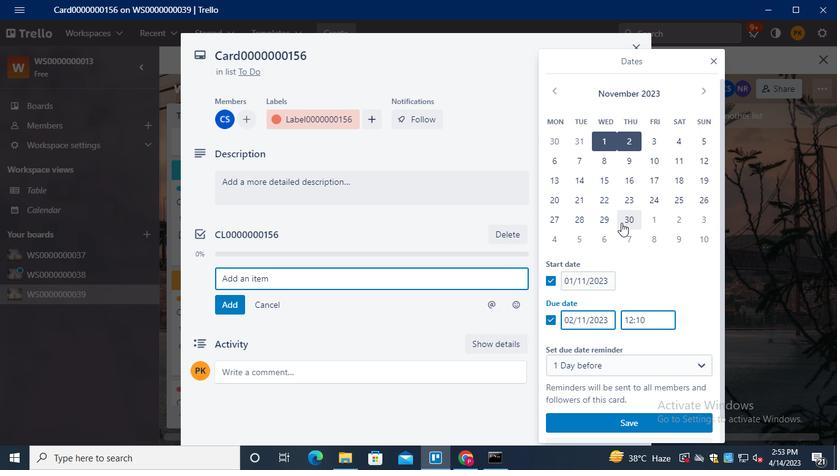 
Action: Mouse moved to (604, 423)
Screenshot: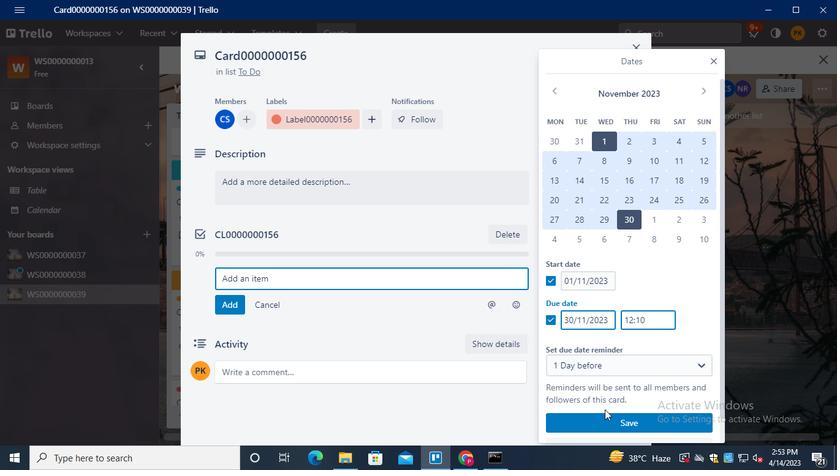 
Action: Mouse pressed left at (604, 423)
Screenshot: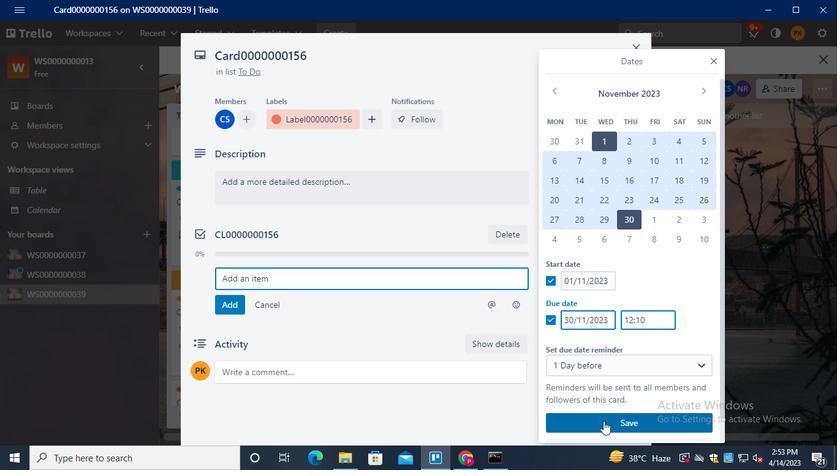 
Action: Mouse moved to (407, 282)
Screenshot: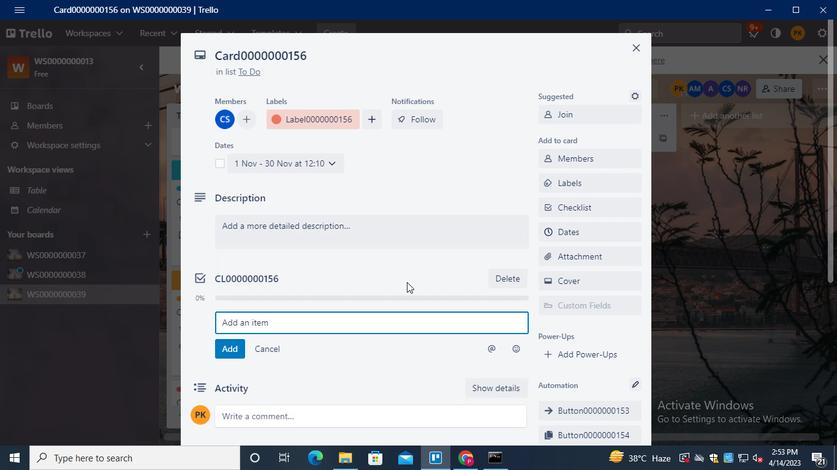 
Action: Keyboard Key.alt_l
Screenshot: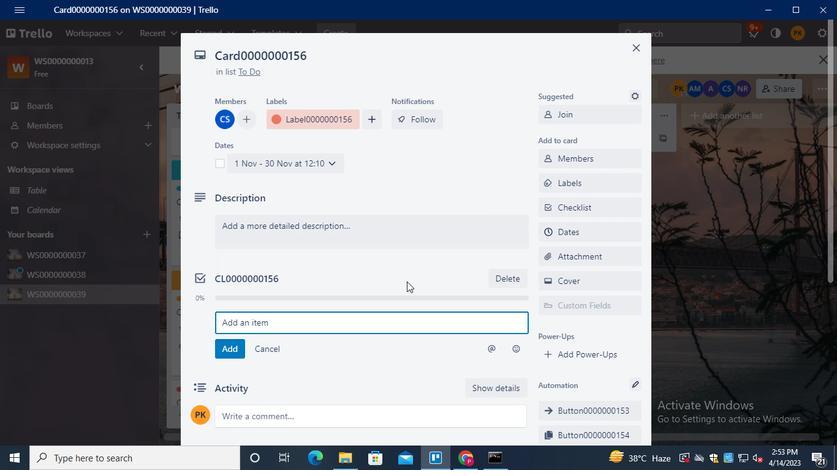 
Action: Keyboard Key.tab
Screenshot: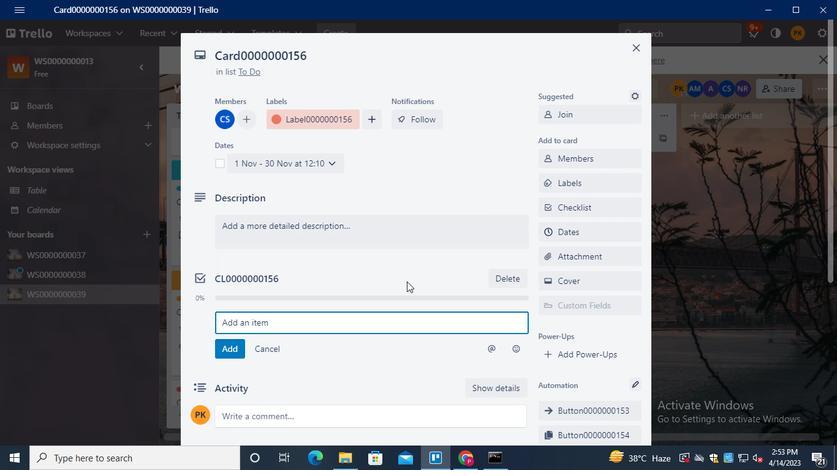 
Action: Mouse moved to (683, 106)
Screenshot: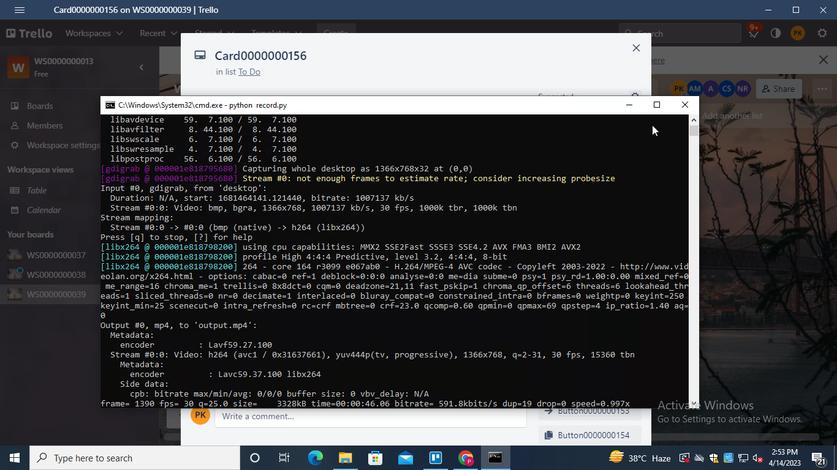 
Action: Mouse pressed left at (683, 106)
Screenshot: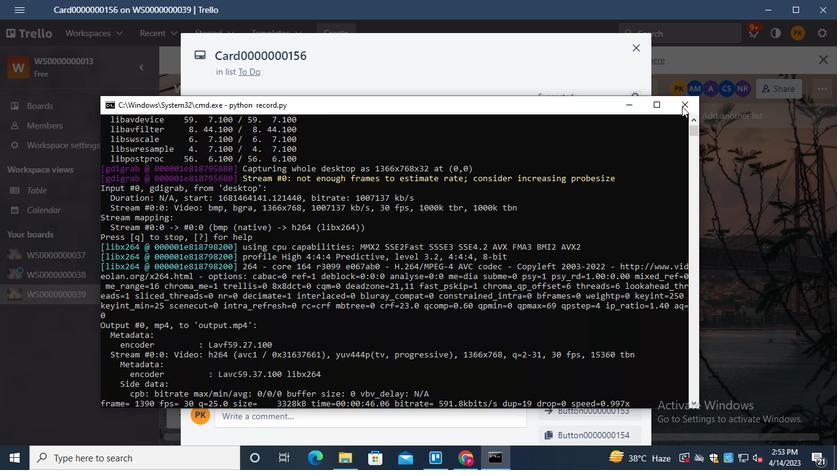 
